 Task: Set up alerts for new listings in Raleigh, North Carolina, that have a finished basement or bonus room, and track the availability of properties with additional living space.
Action: Mouse moved to (272, 215)
Screenshot: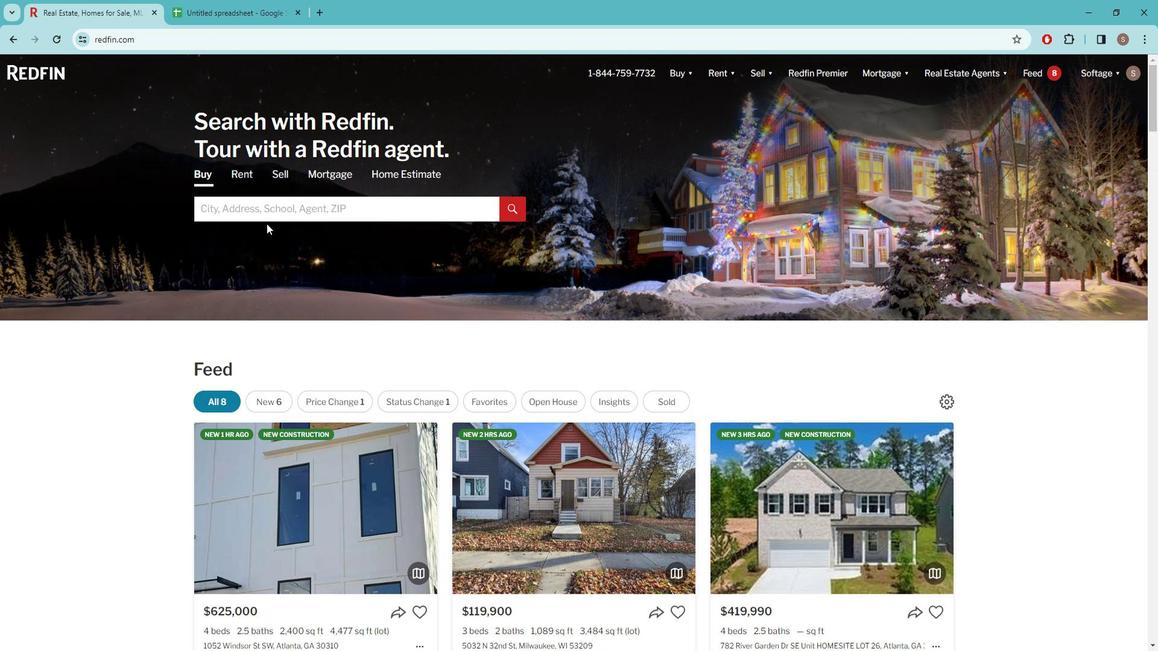 
Action: Mouse pressed left at (272, 215)
Screenshot: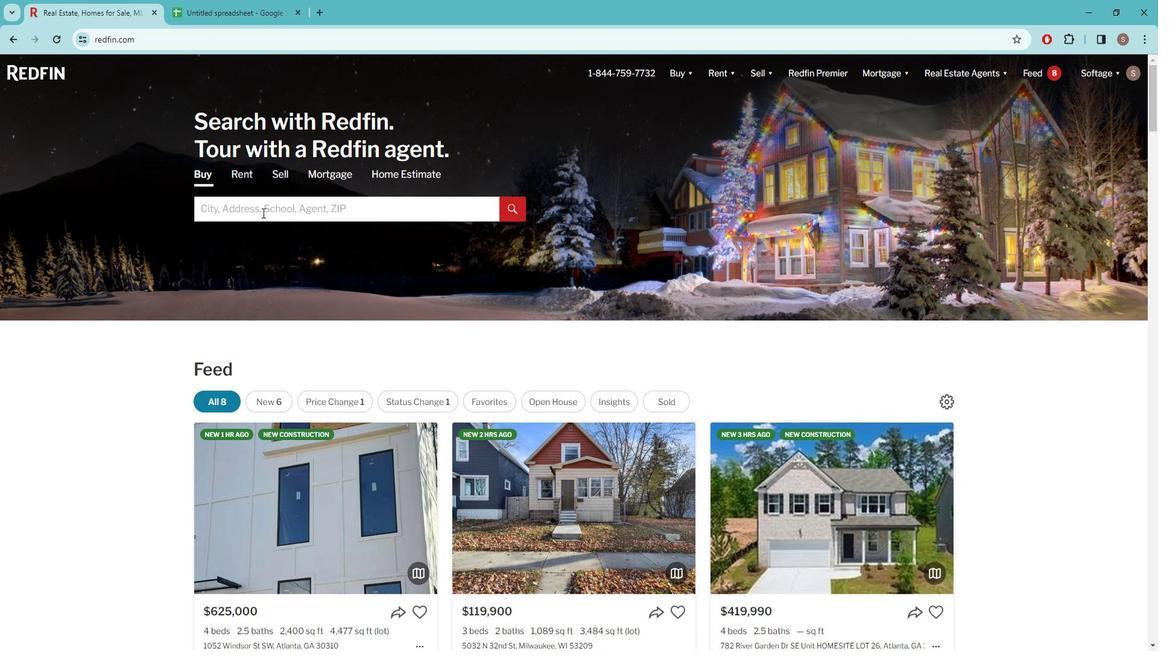 
Action: Key pressed r<Key.caps_lock>ALEIGH,<Key.space>
Screenshot: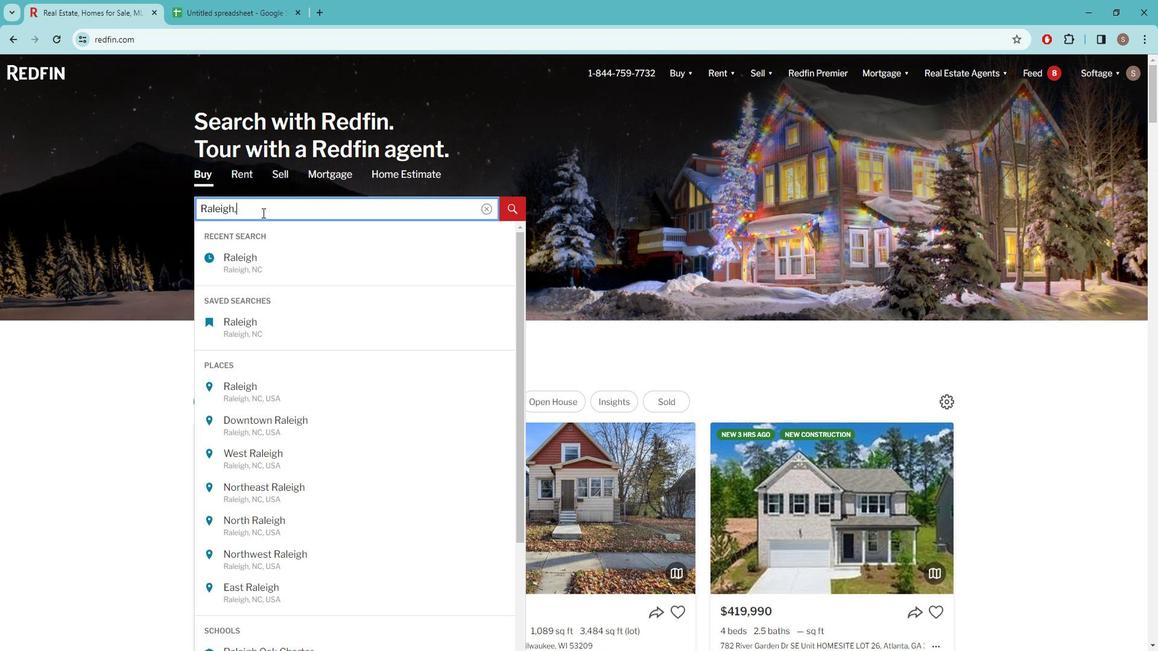 
Action: Mouse moved to (263, 261)
Screenshot: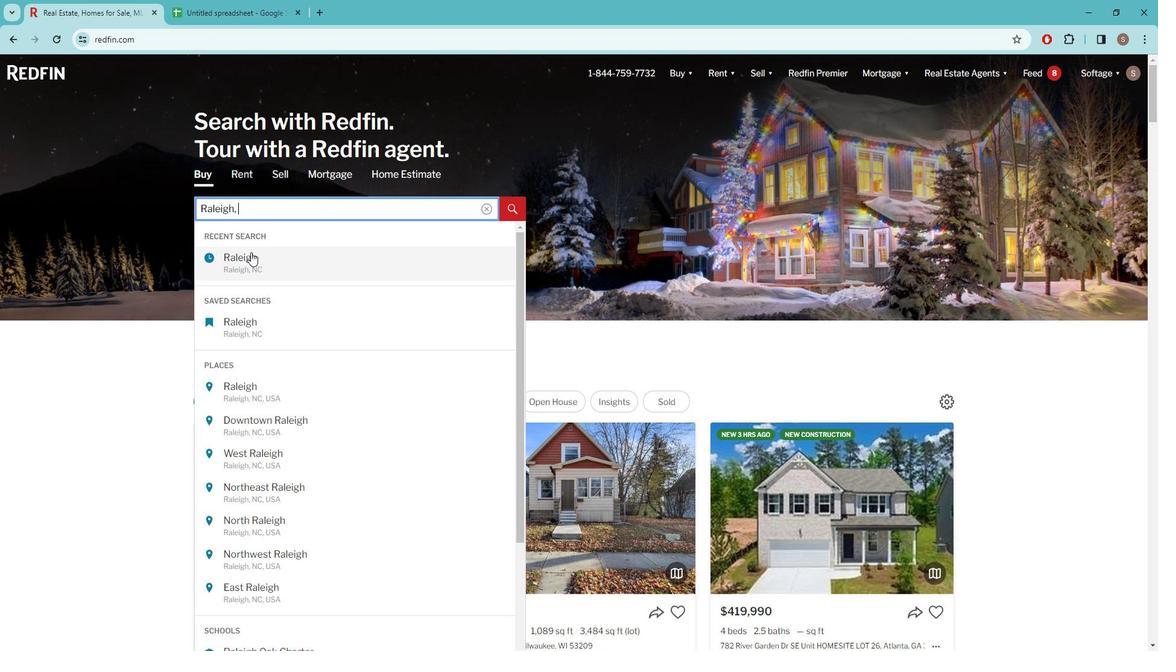 
Action: Mouse pressed left at (263, 261)
Screenshot: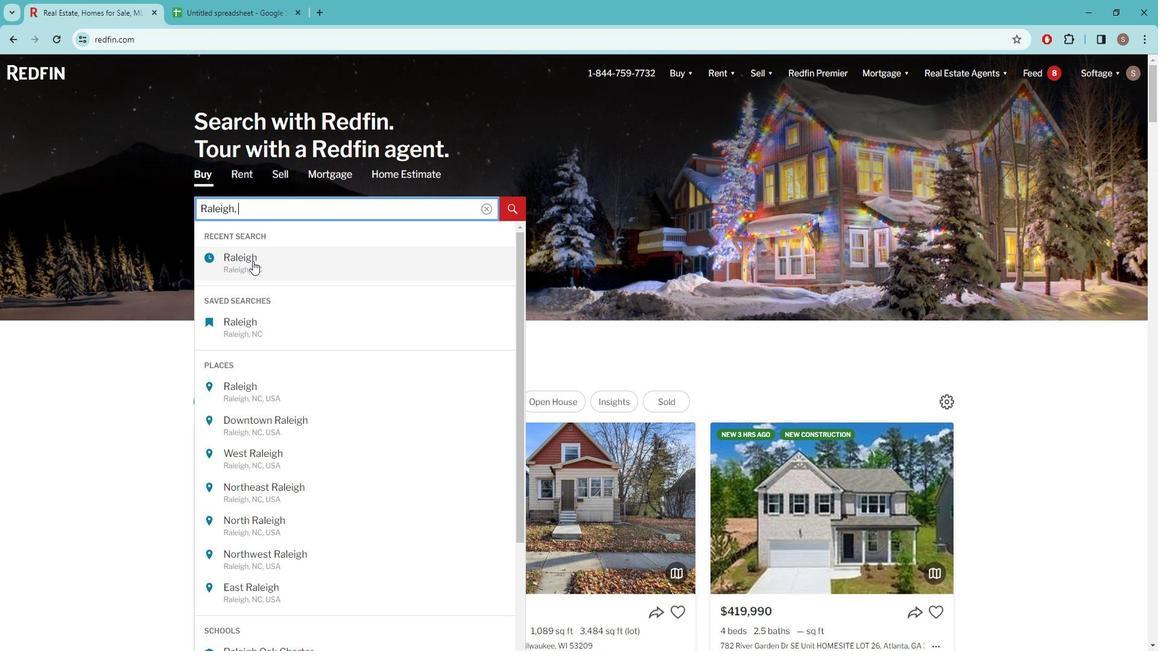 
Action: Mouse moved to (1019, 155)
Screenshot: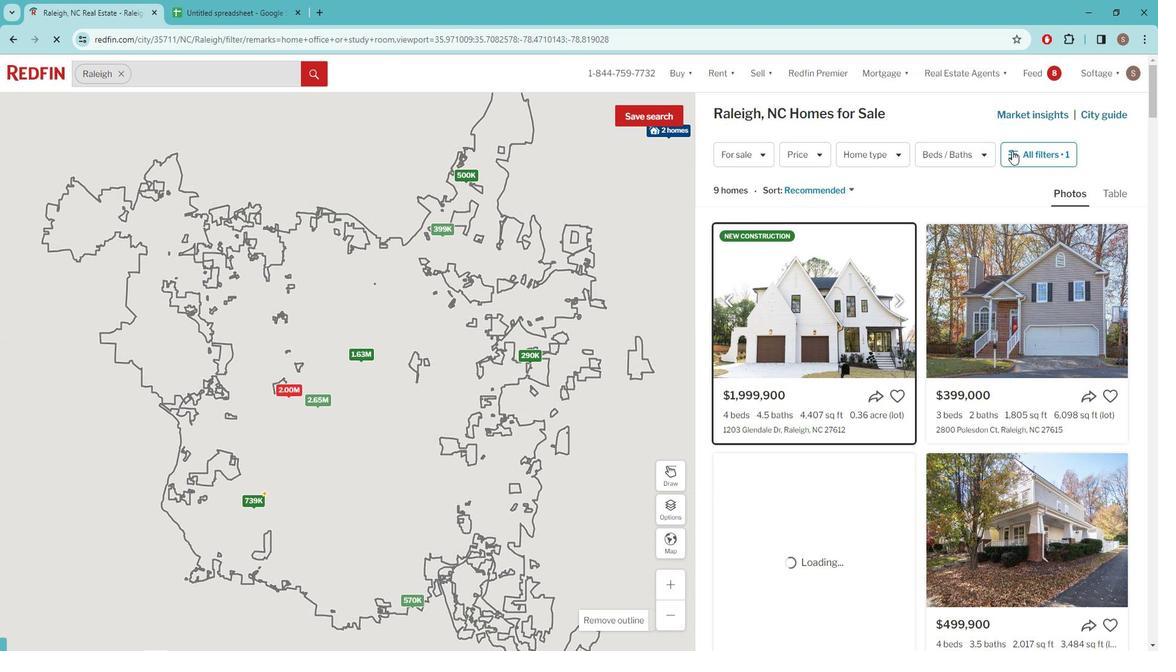 
Action: Mouse pressed left at (1019, 155)
Screenshot: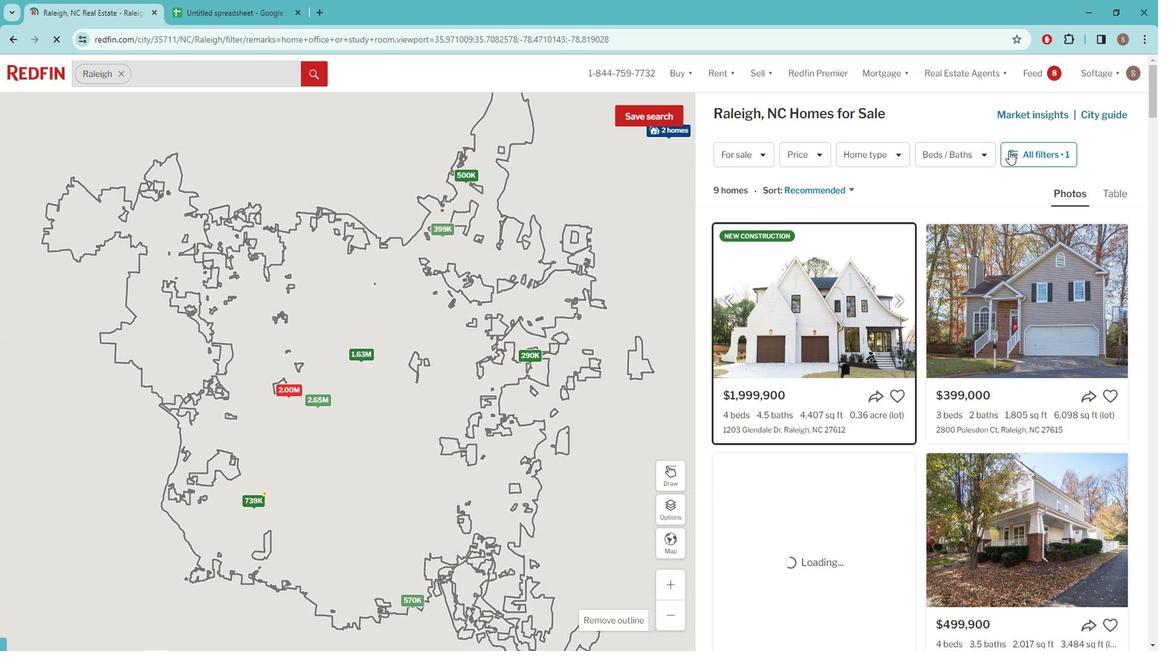 
Action: Mouse moved to (1027, 155)
Screenshot: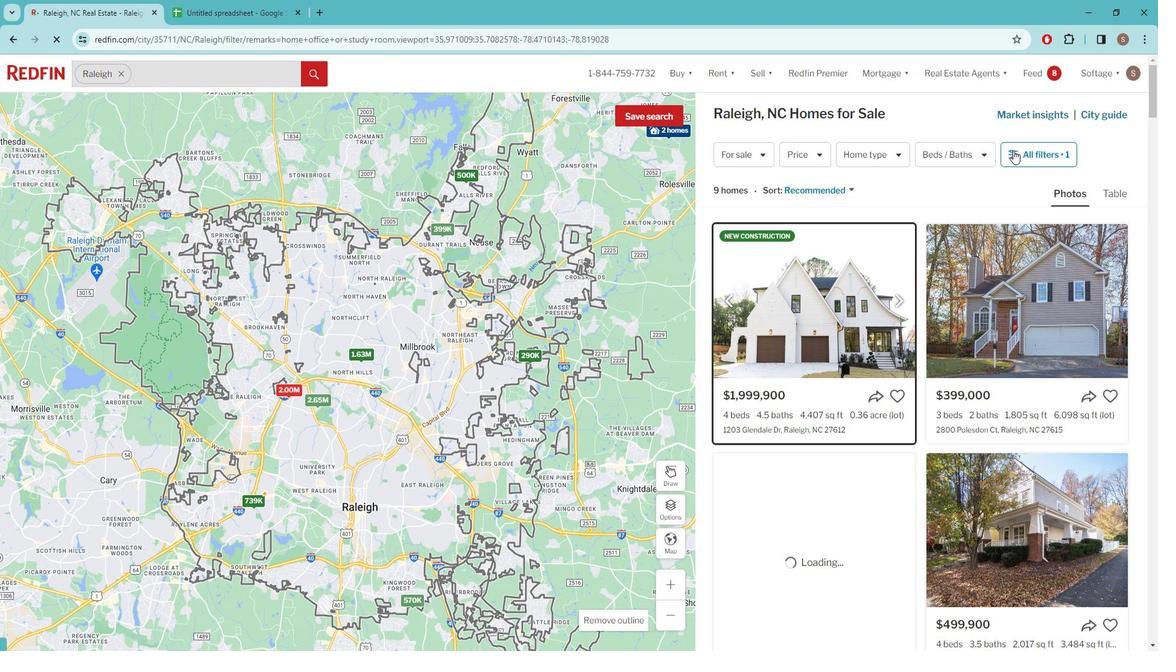 
Action: Mouse pressed left at (1027, 155)
Screenshot: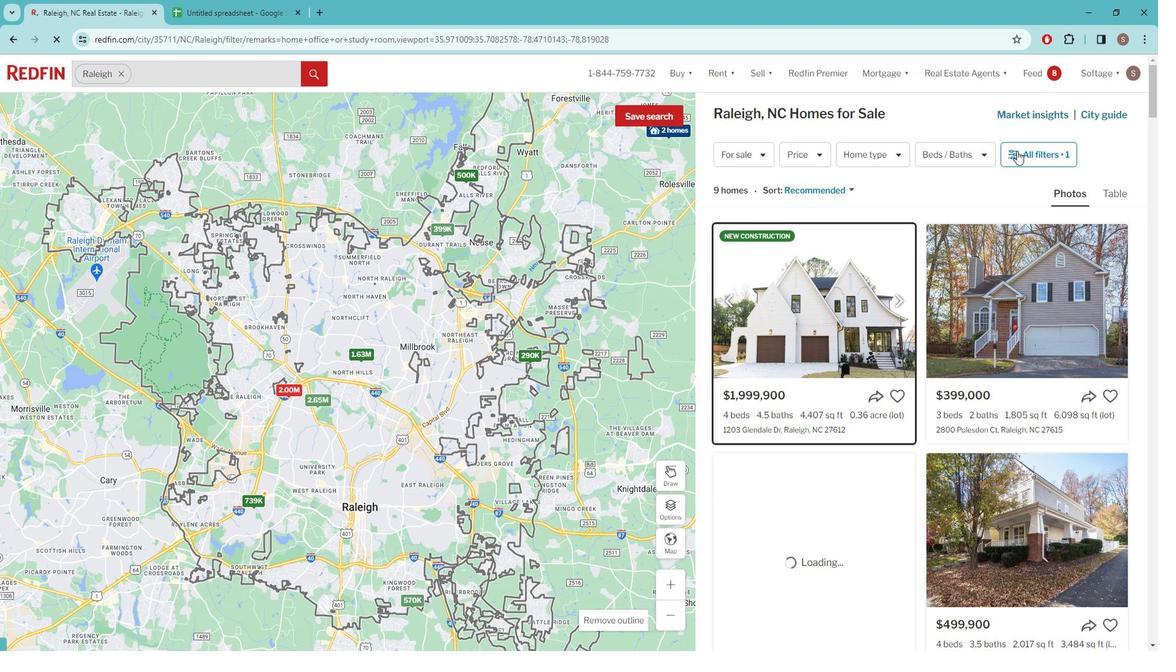 
Action: Mouse pressed left at (1027, 155)
Screenshot: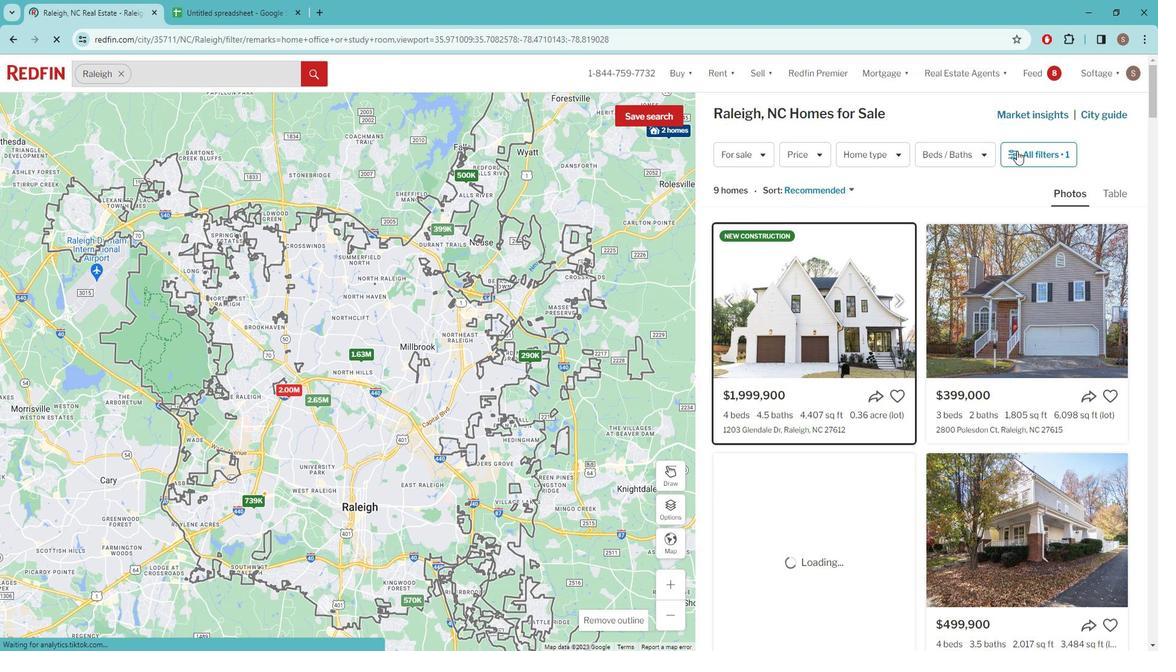 
Action: Mouse pressed left at (1027, 155)
Screenshot: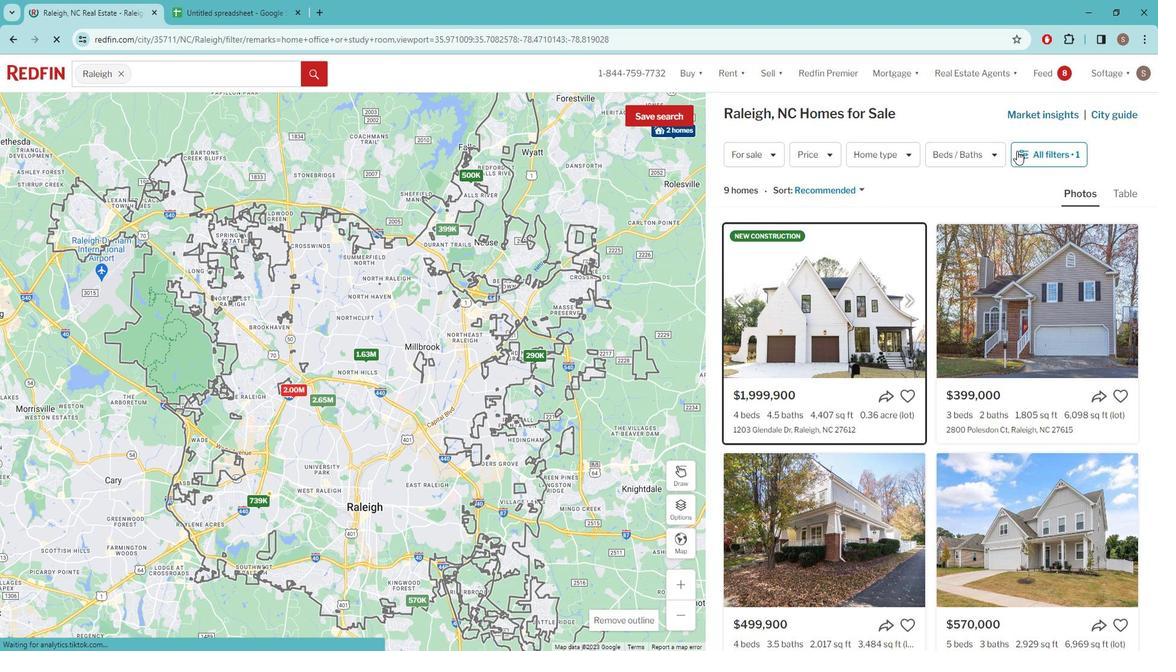 
Action: Mouse moved to (1035, 159)
Screenshot: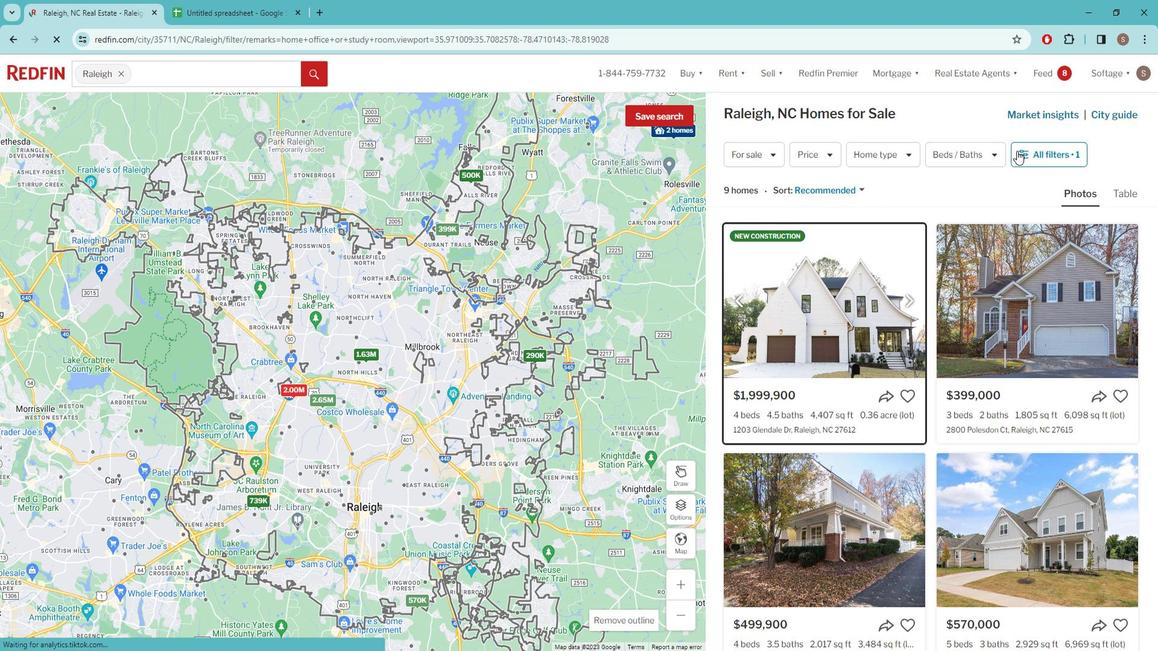 
Action: Mouse pressed left at (1035, 159)
Screenshot: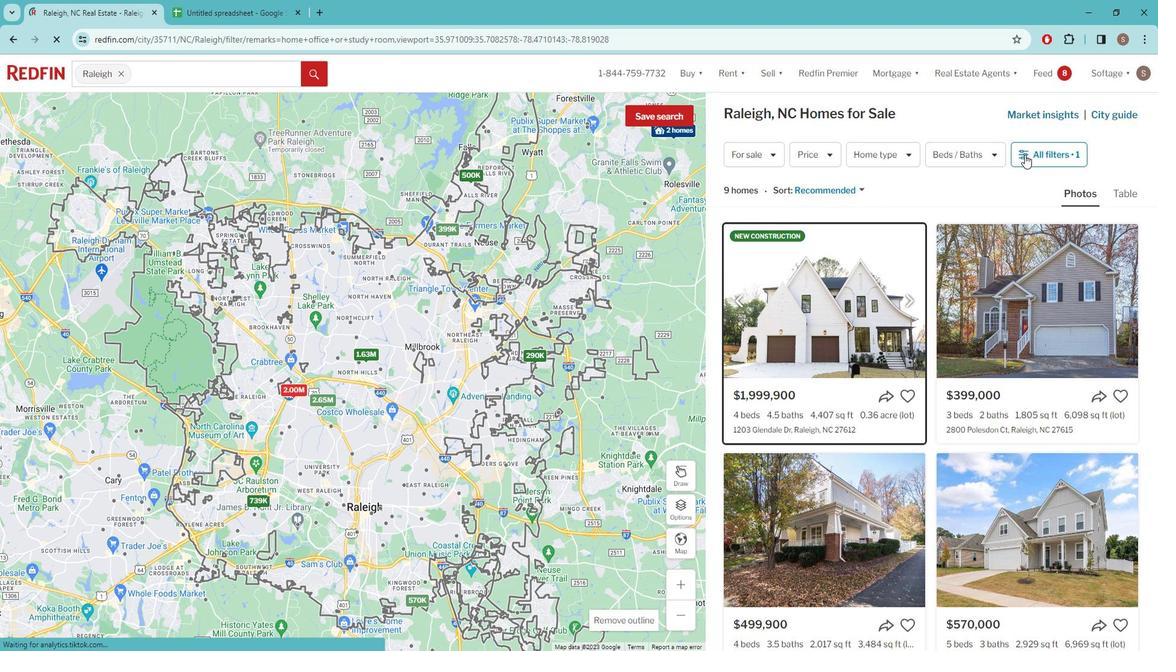 
Action: Mouse moved to (800, 617)
Screenshot: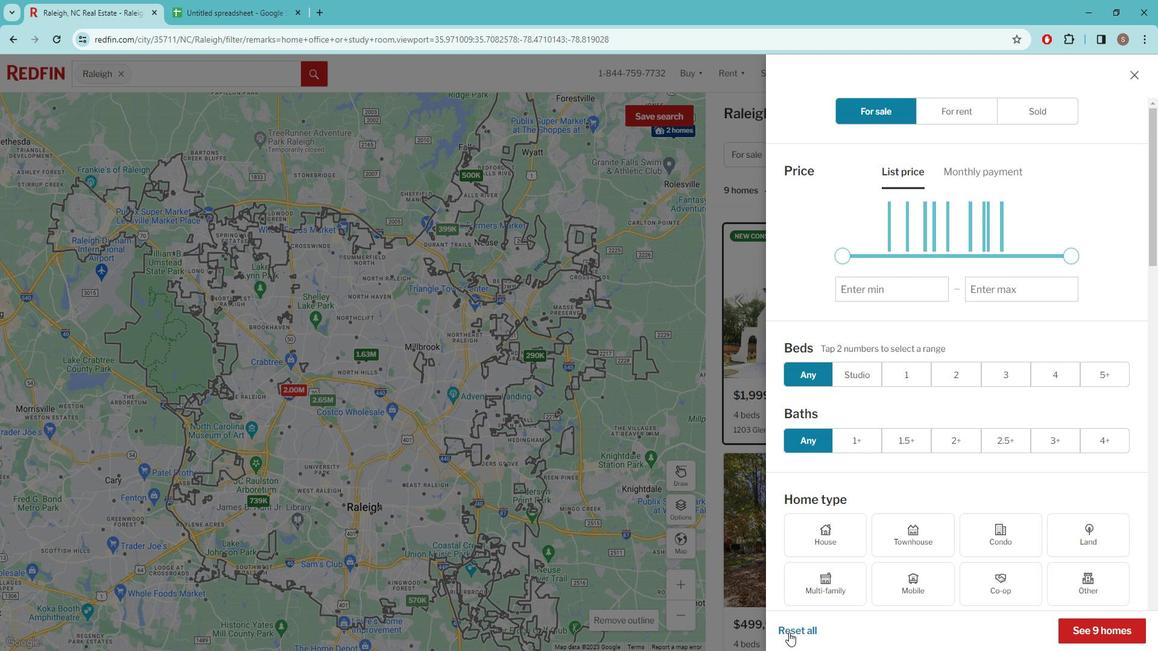 
Action: Mouse pressed left at (800, 617)
Screenshot: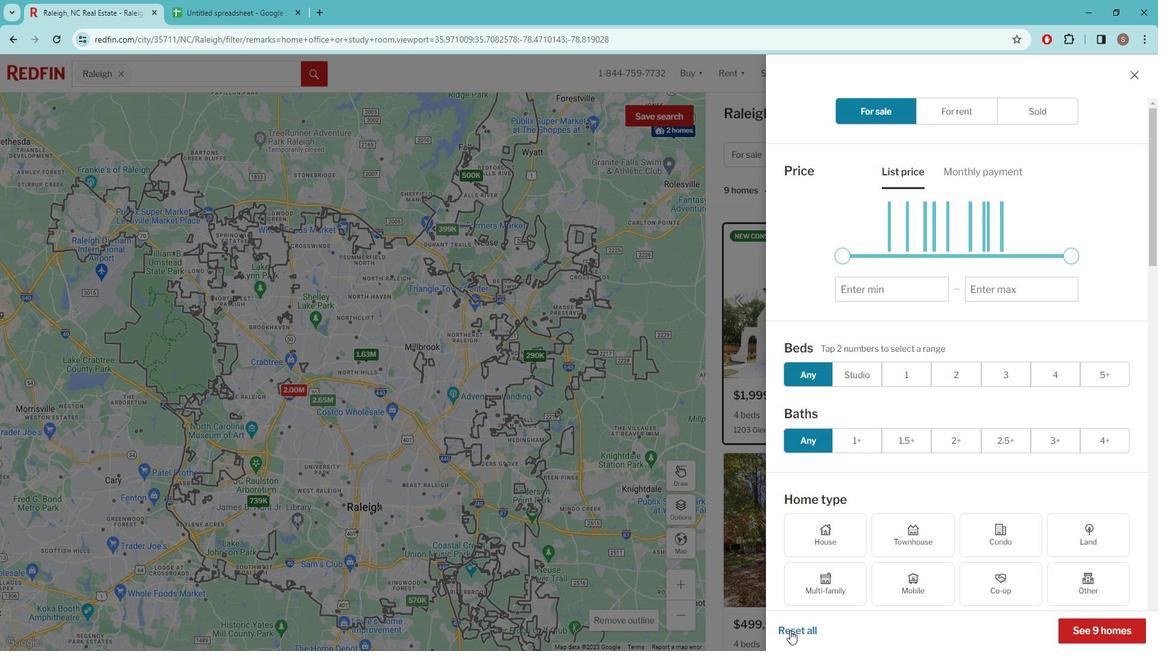
Action: Mouse moved to (873, 408)
Screenshot: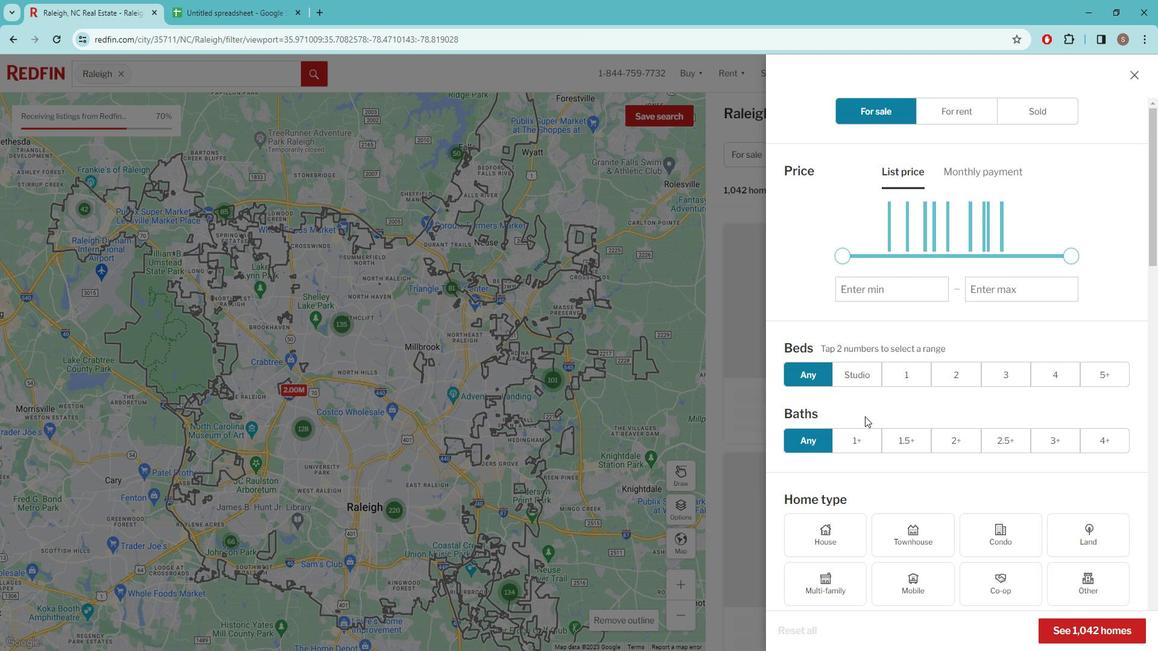 
Action: Mouse scrolled (873, 407) with delta (0, 0)
Screenshot: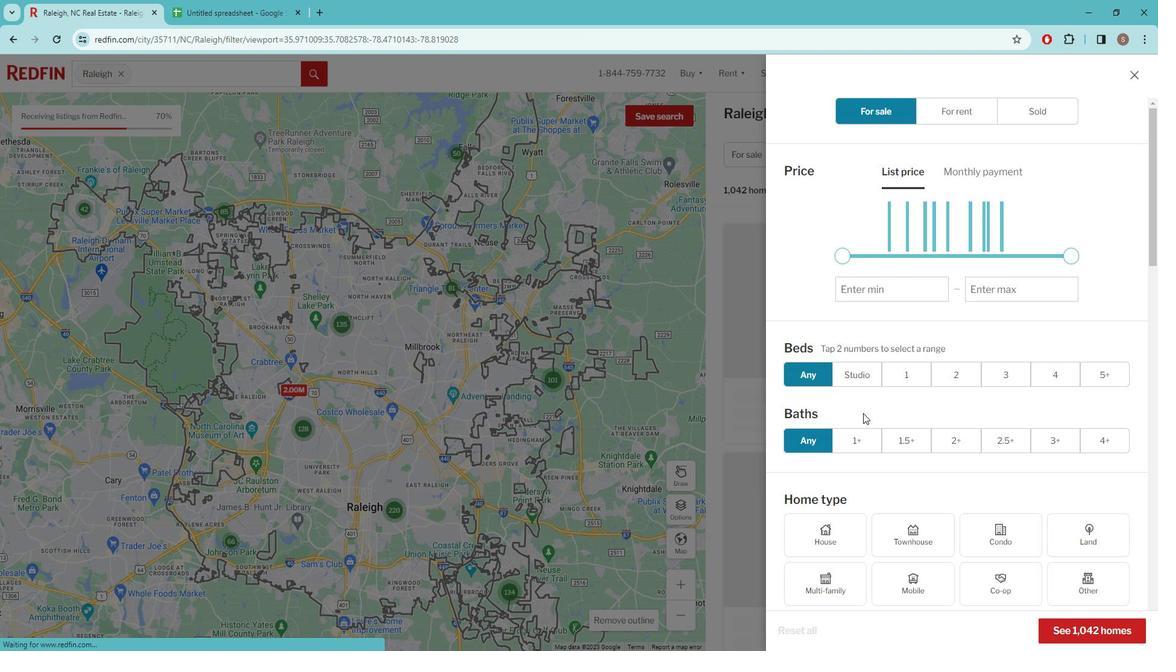 
Action: Mouse moved to (870, 397)
Screenshot: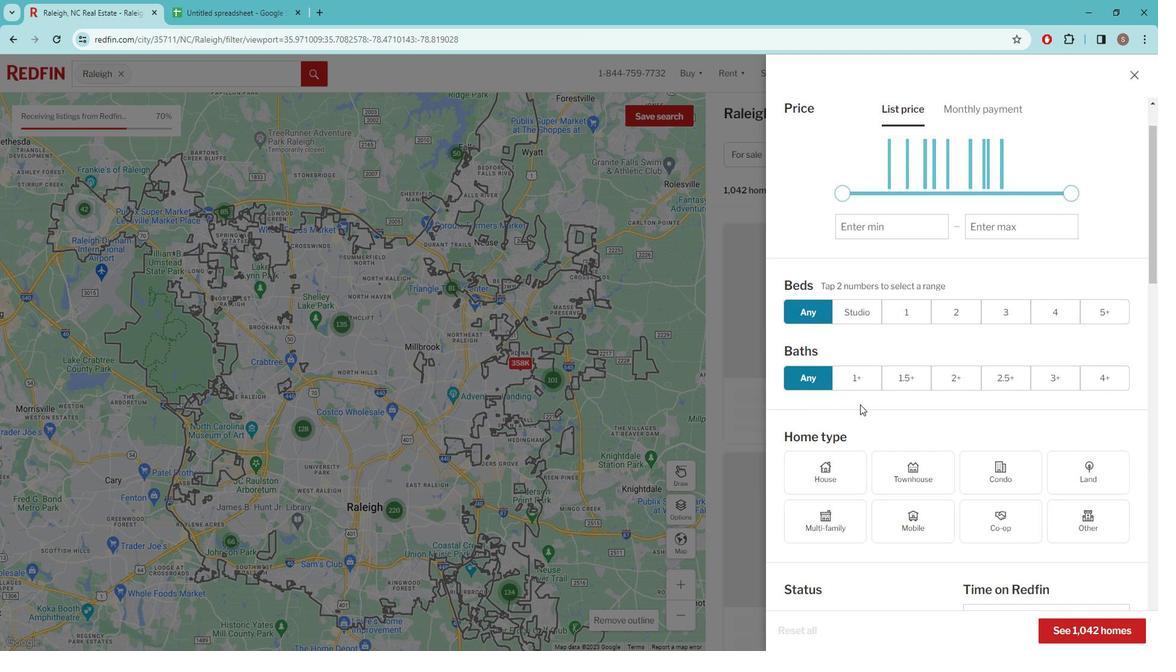 
Action: Mouse scrolled (870, 397) with delta (0, 0)
Screenshot: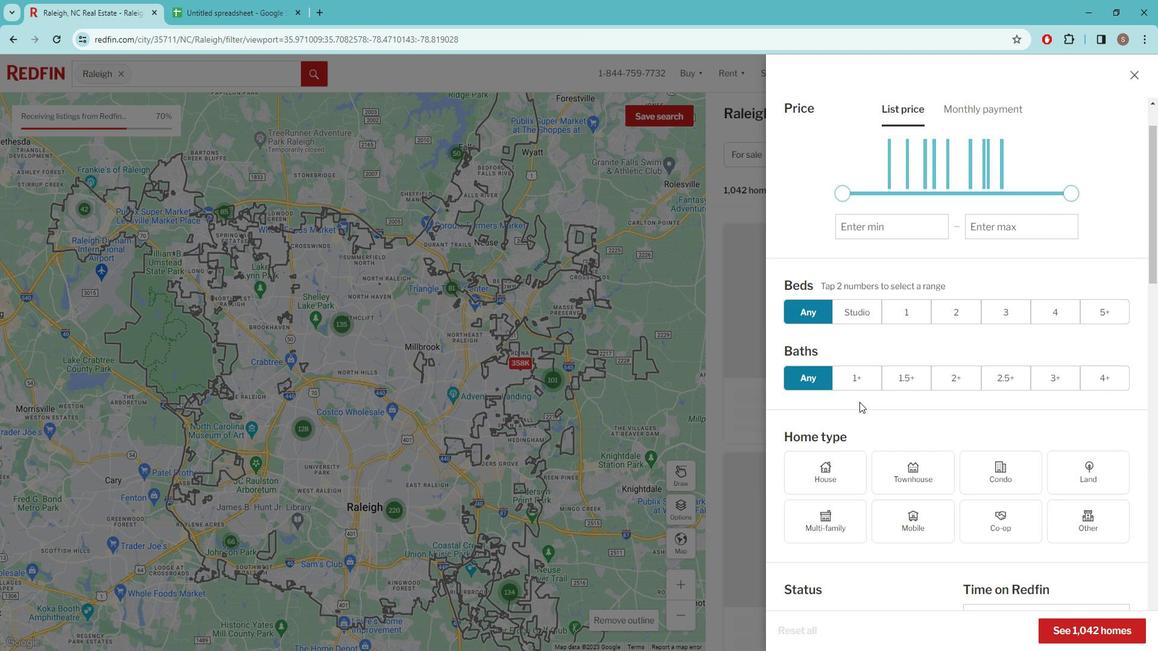 
Action: Mouse moved to (869, 396)
Screenshot: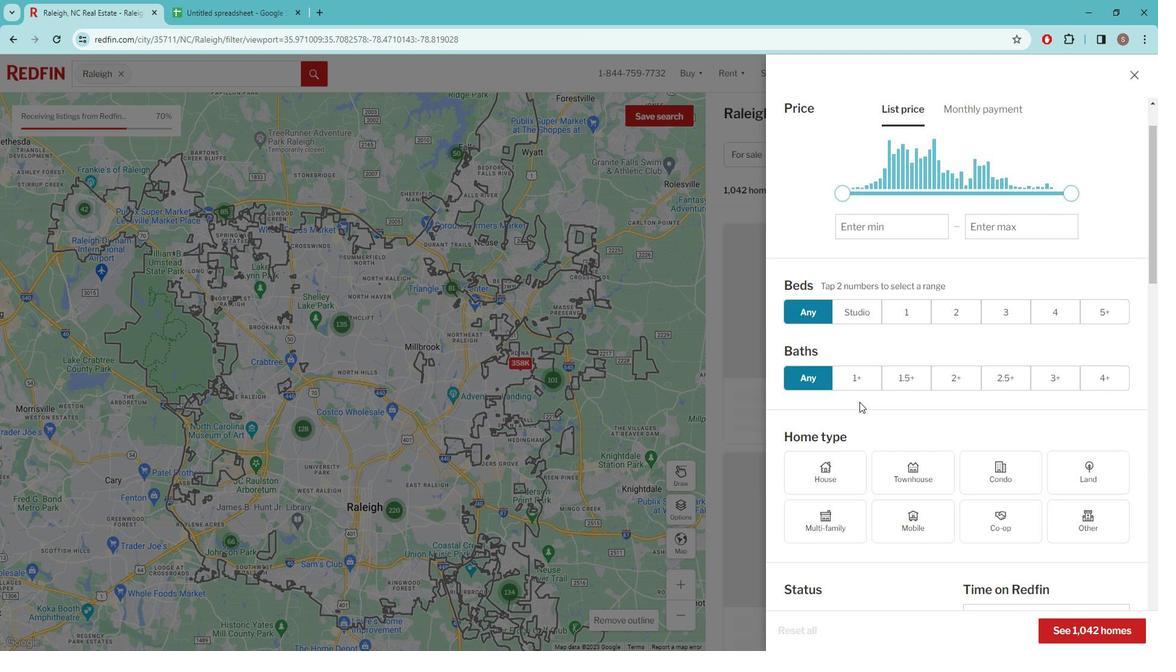 
Action: Mouse scrolled (869, 395) with delta (0, 0)
Screenshot: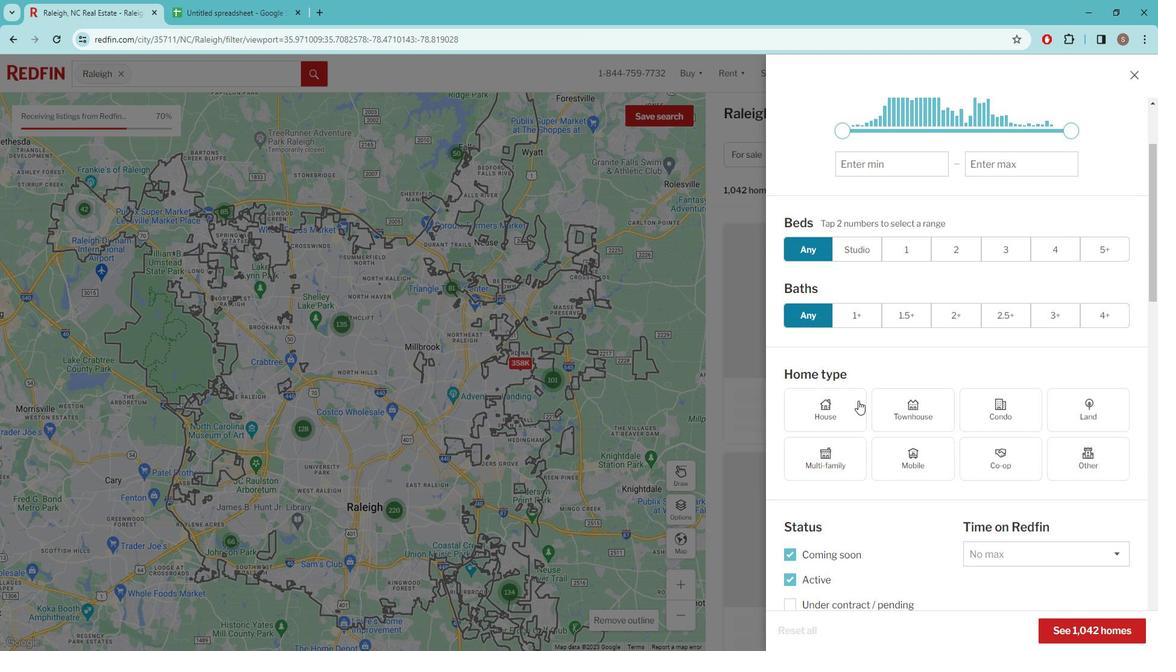 
Action: Mouse scrolled (869, 395) with delta (0, 0)
Screenshot: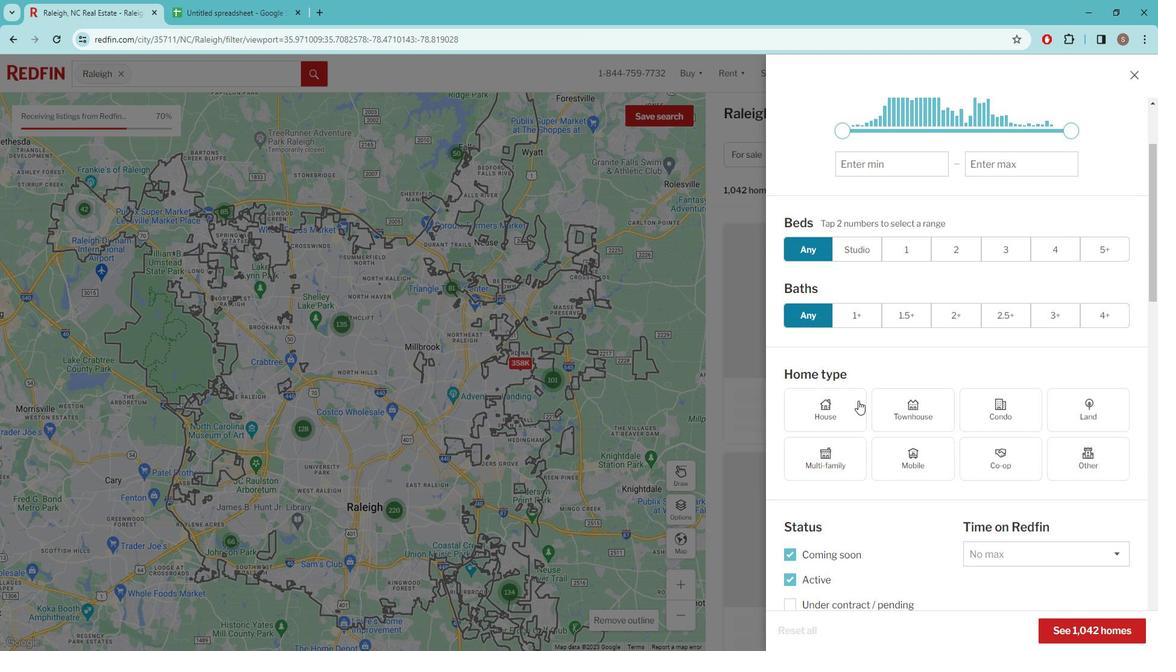 
Action: Mouse moved to (990, 417)
Screenshot: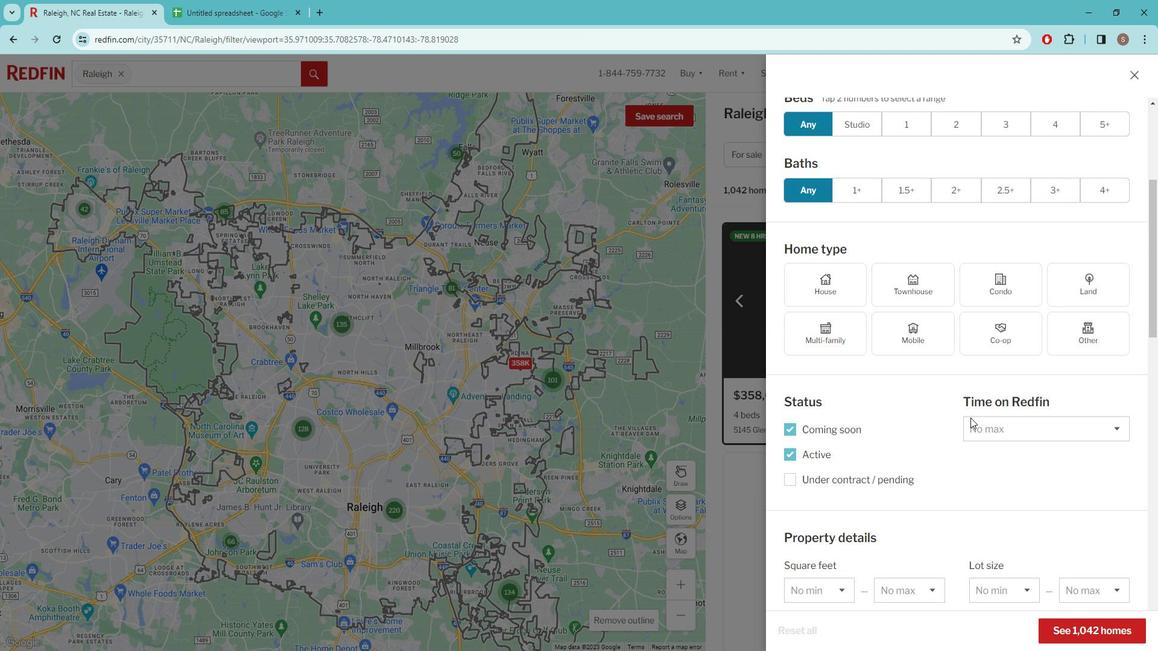 
Action: Mouse pressed left at (990, 417)
Screenshot: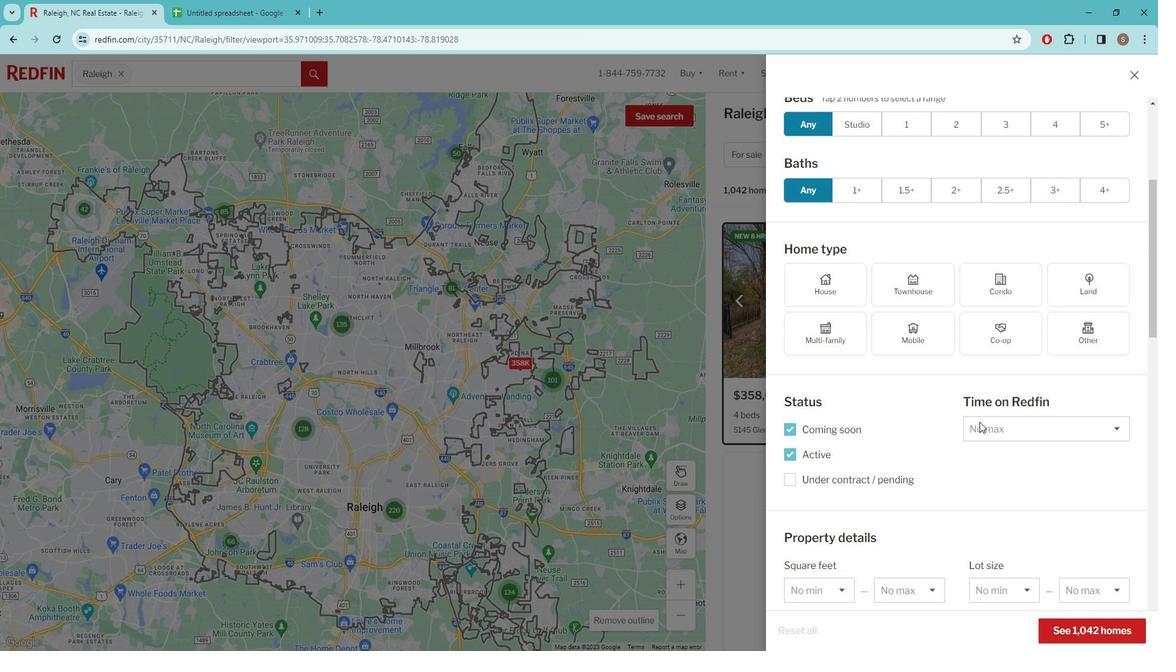 
Action: Mouse moved to (995, 453)
Screenshot: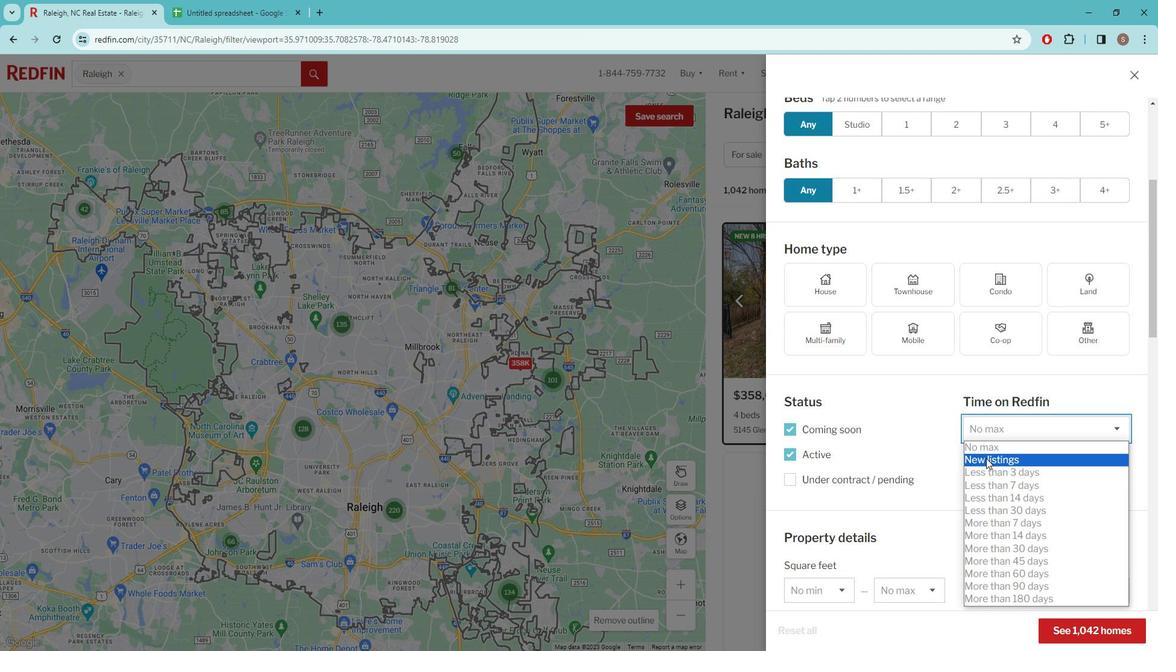 
Action: Mouse pressed left at (995, 453)
Screenshot: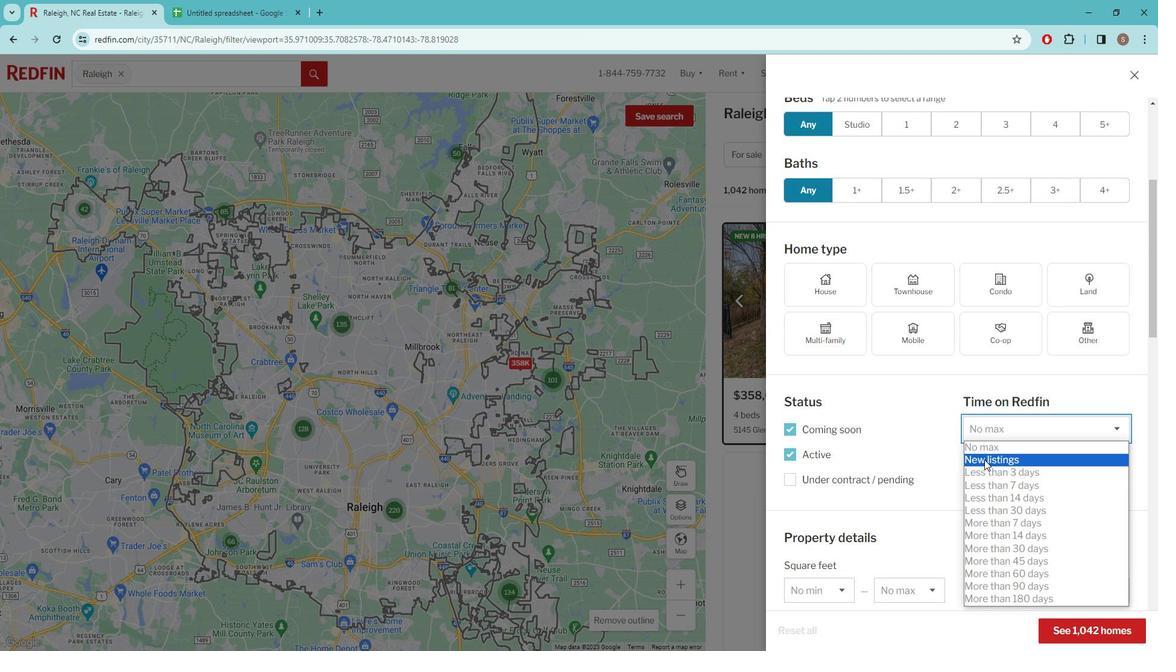 
Action: Mouse moved to (933, 395)
Screenshot: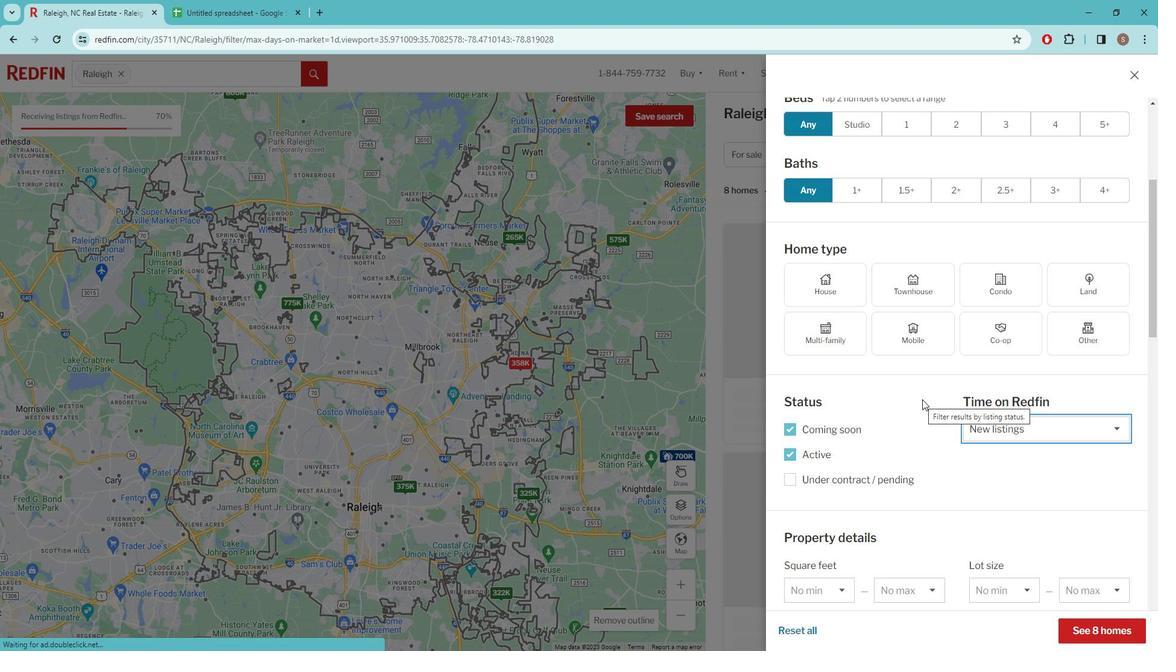 
Action: Mouse scrolled (933, 394) with delta (0, 0)
Screenshot: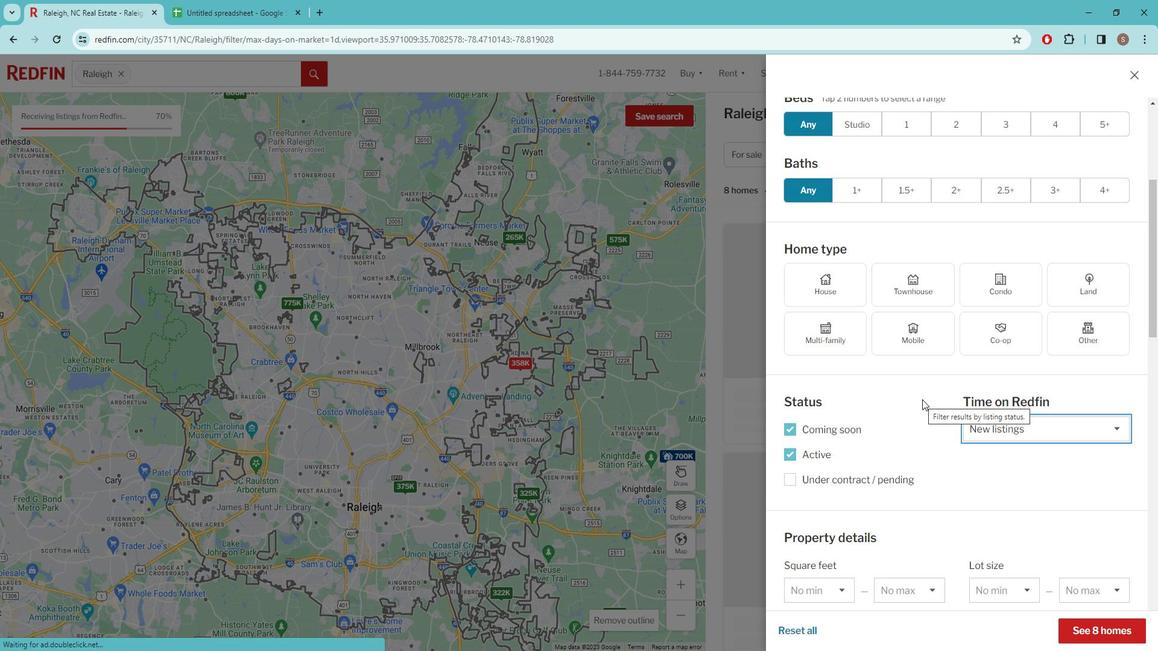 
Action: Mouse scrolled (933, 394) with delta (0, 0)
Screenshot: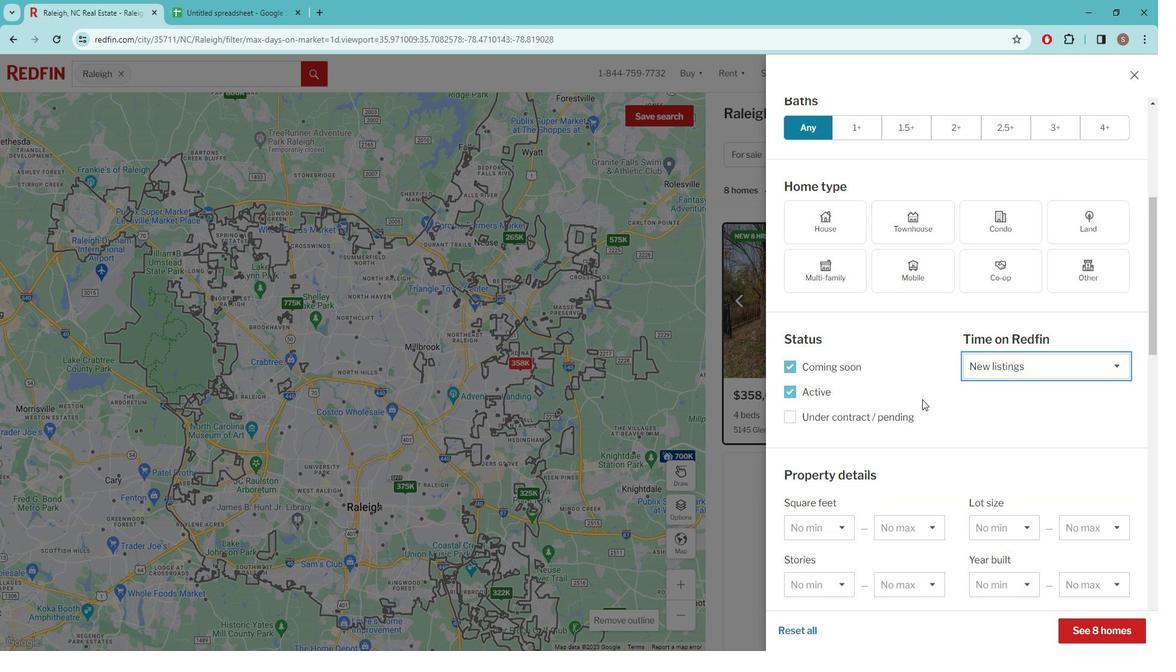
Action: Mouse moved to (930, 369)
Screenshot: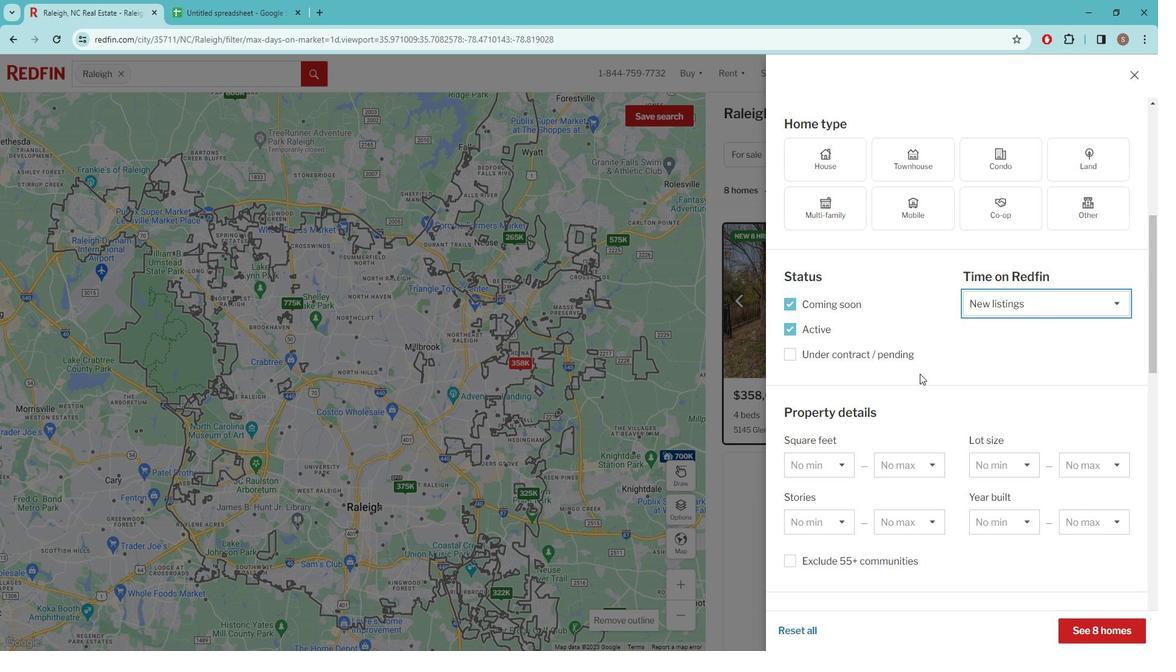 
Action: Mouse scrolled (930, 369) with delta (0, 0)
Screenshot: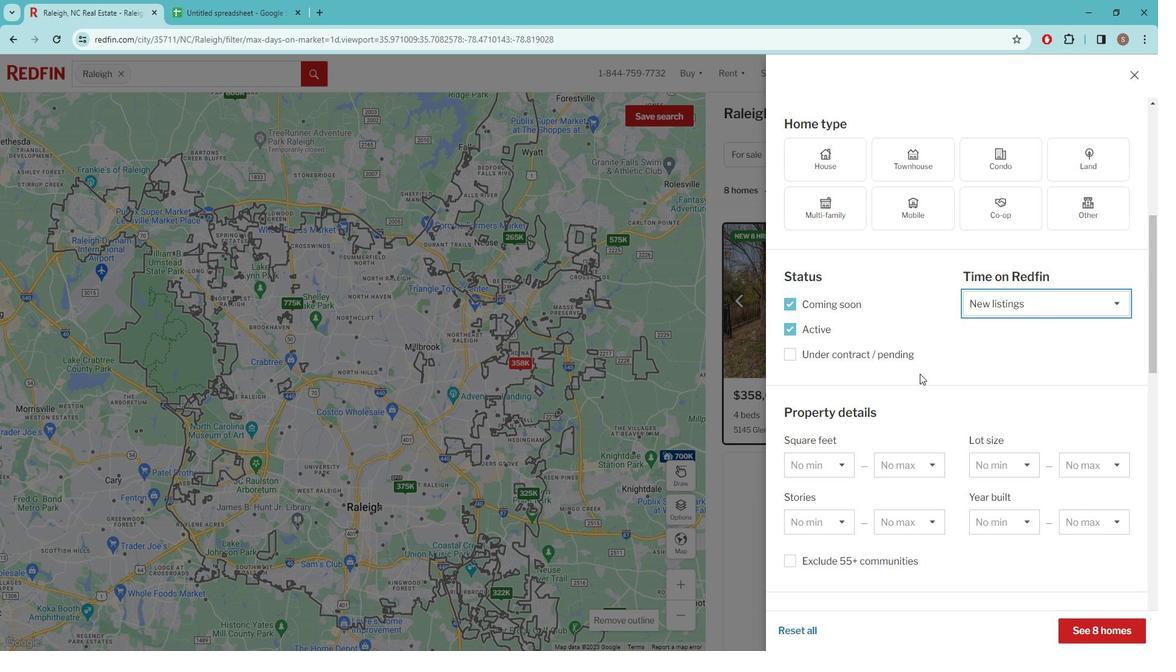 
Action: Mouse moved to (923, 367)
Screenshot: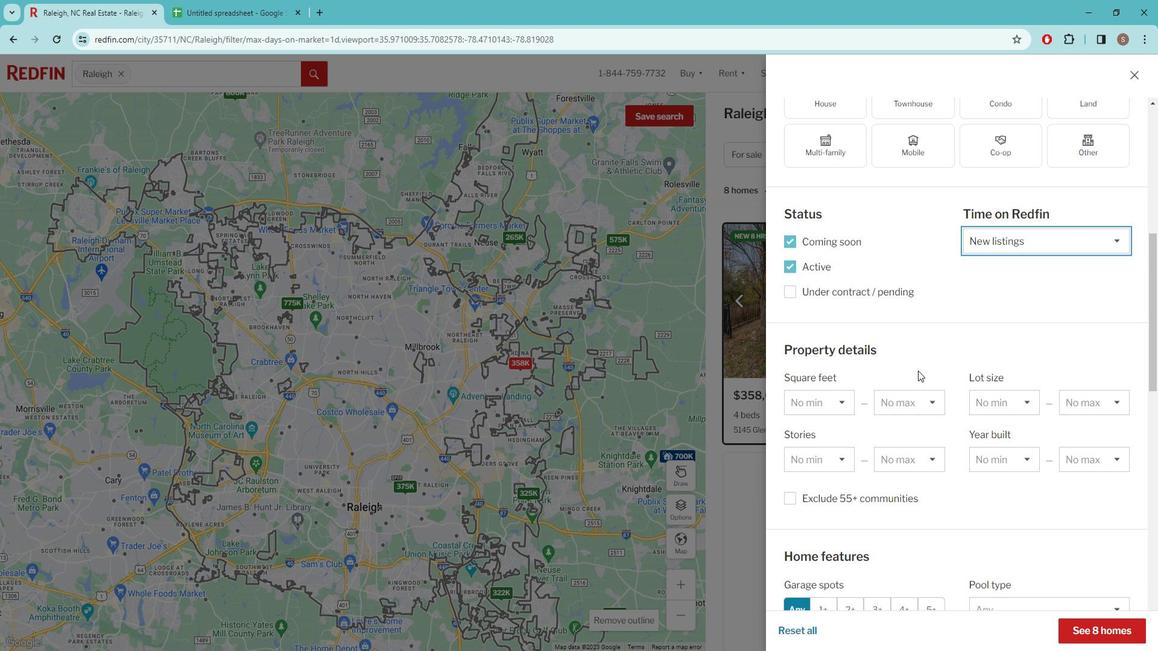 
Action: Mouse scrolled (923, 366) with delta (0, 0)
Screenshot: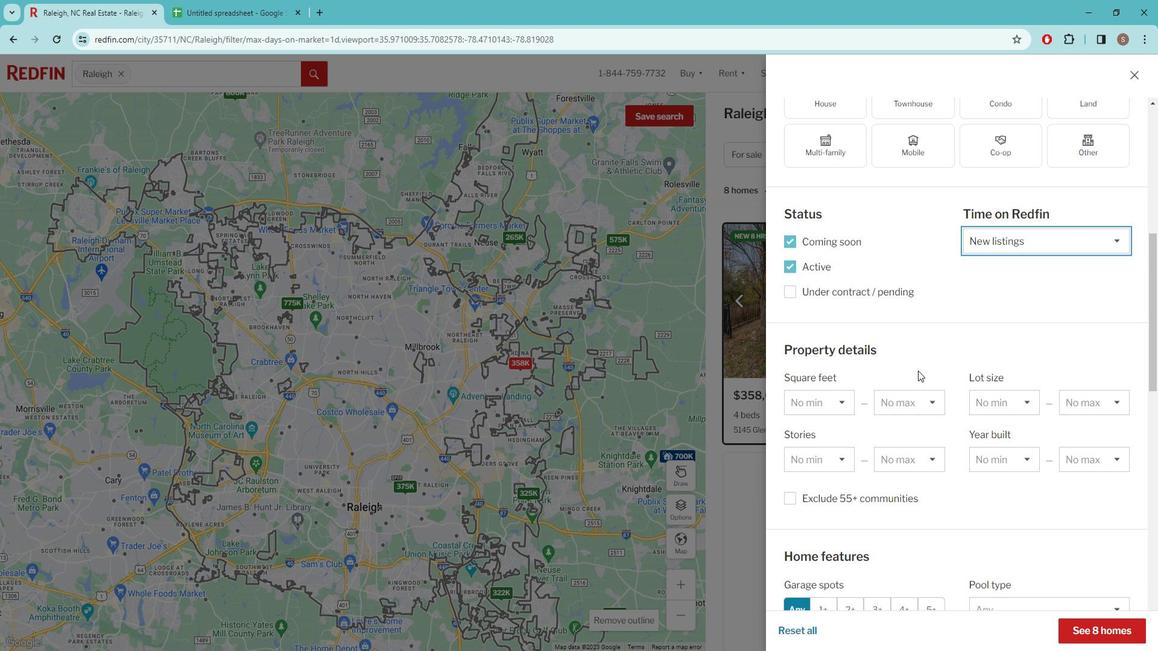 
Action: Mouse moved to (922, 362)
Screenshot: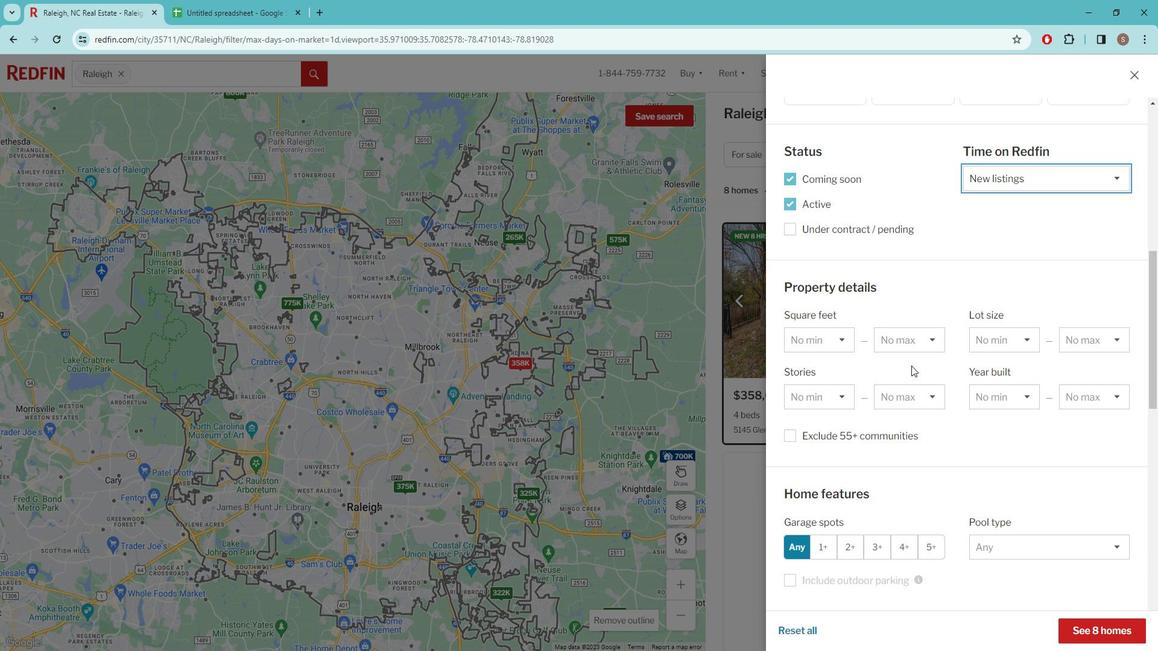 
Action: Mouse scrolled (922, 361) with delta (0, 0)
Screenshot: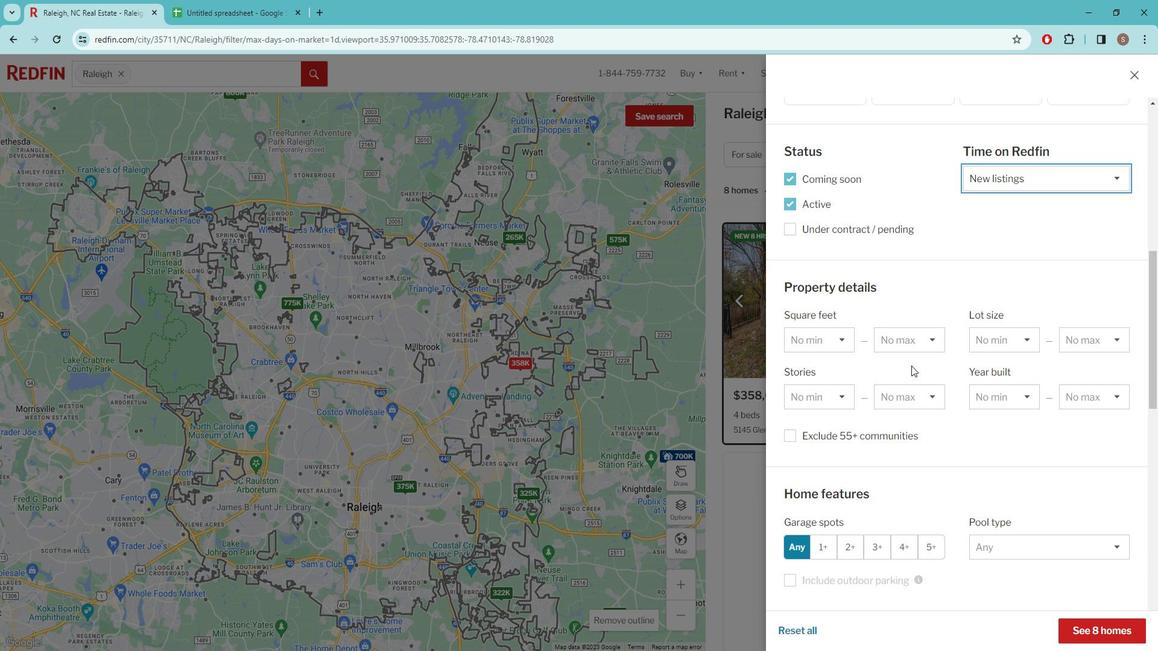 
Action: Mouse moved to (924, 361)
Screenshot: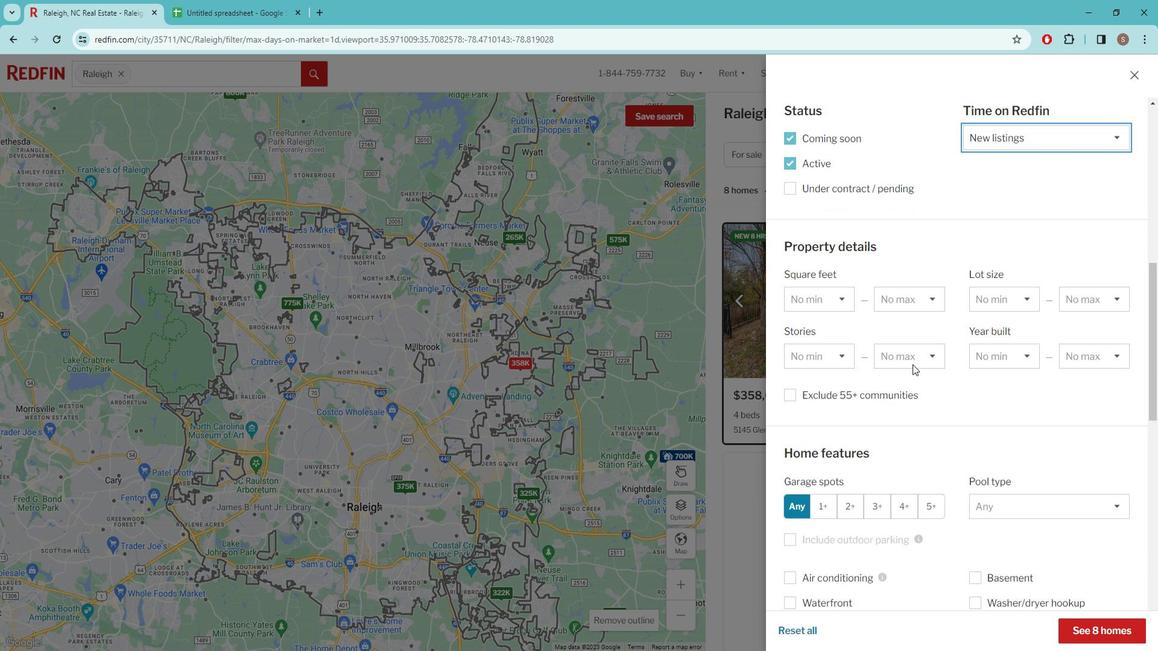 
Action: Mouse scrolled (924, 360) with delta (0, 0)
Screenshot: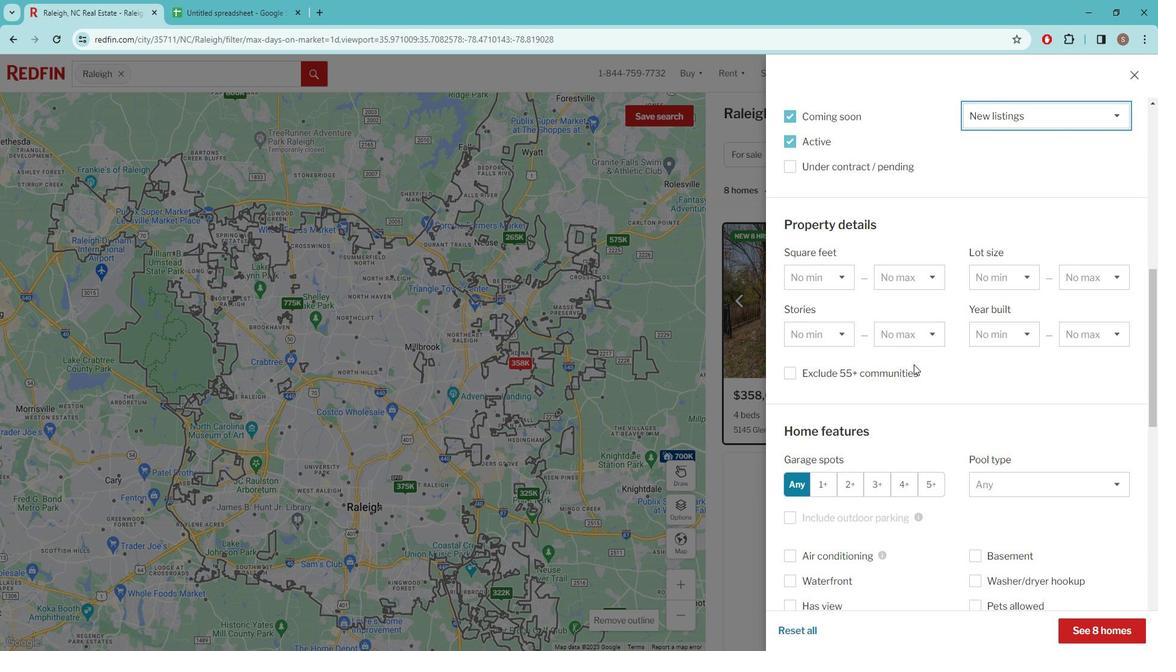 
Action: Mouse moved to (1025, 421)
Screenshot: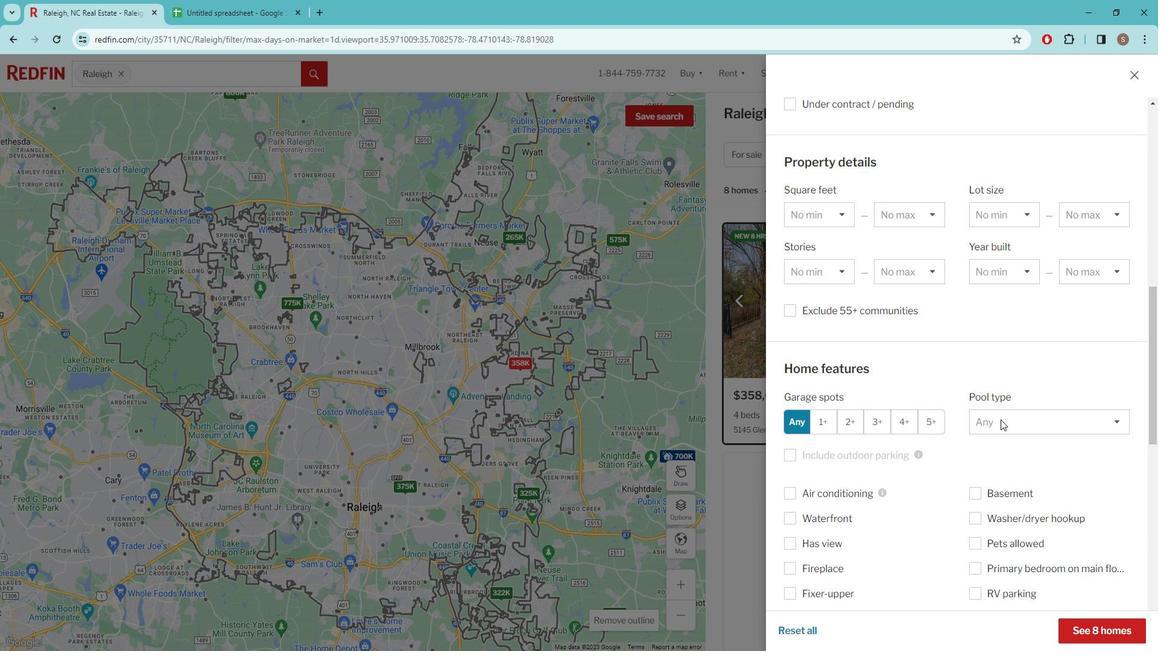 
Action: Mouse scrolled (1025, 420) with delta (0, 0)
Screenshot: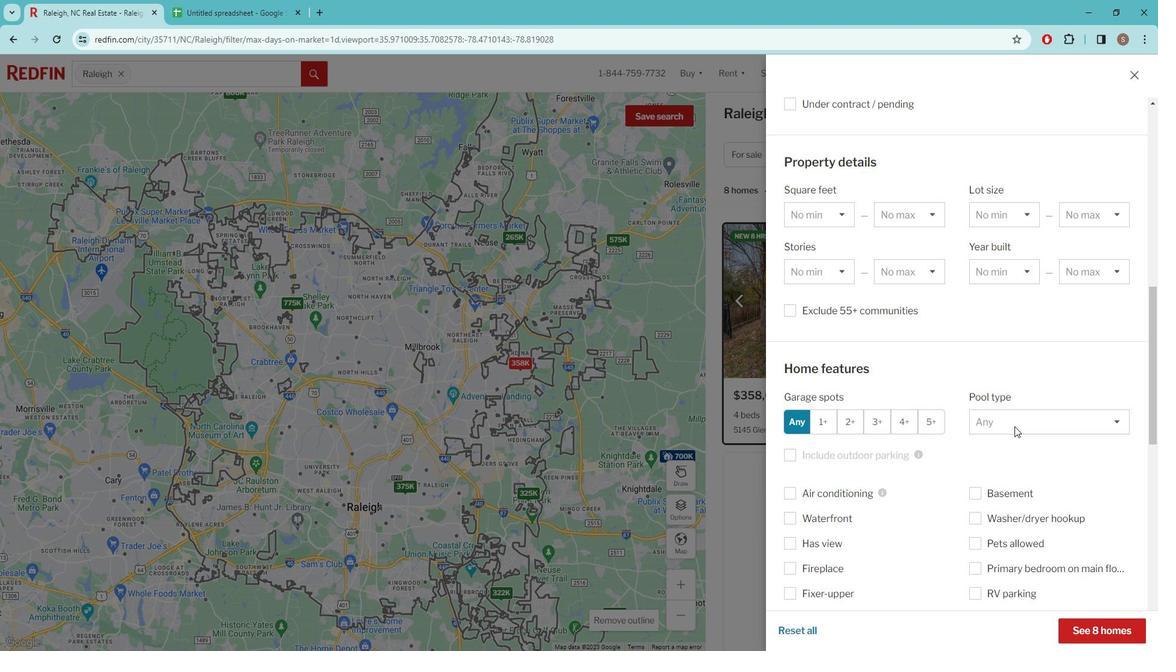 
Action: Mouse scrolled (1025, 420) with delta (0, 0)
Screenshot: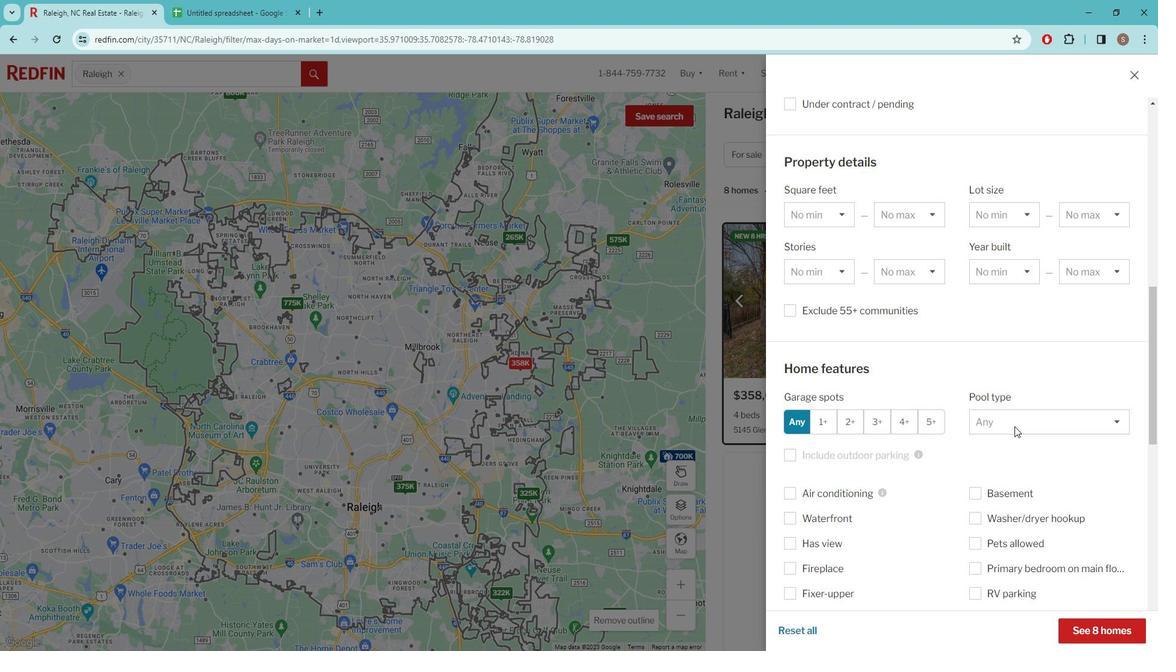
Action: Mouse scrolled (1025, 420) with delta (0, 0)
Screenshot: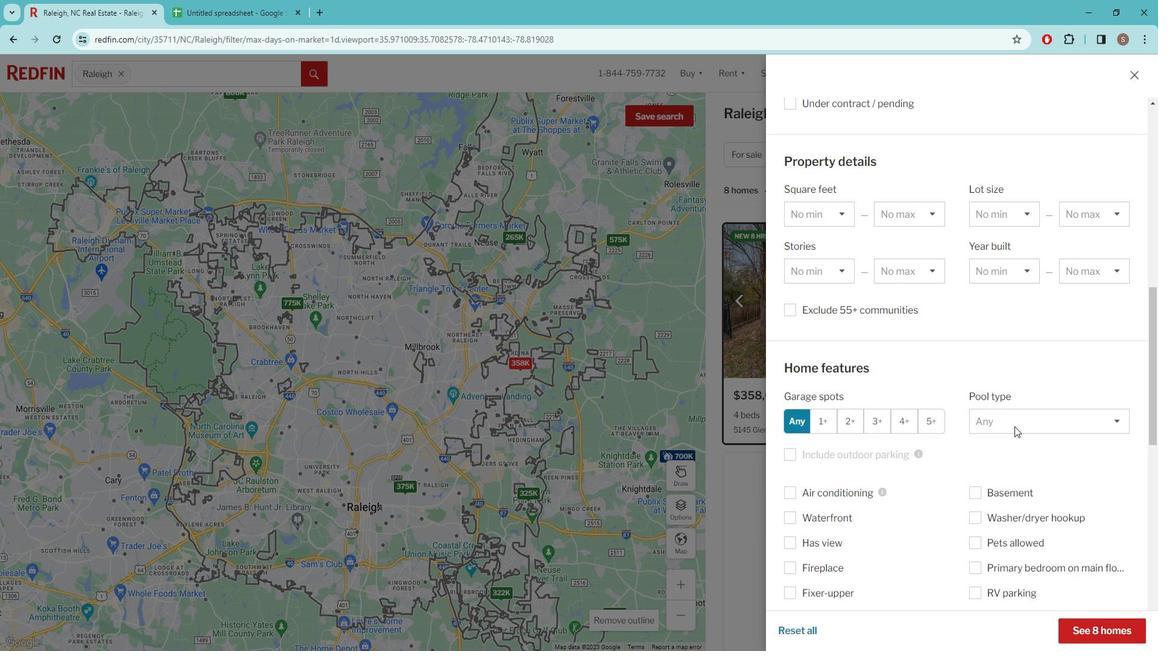 
Action: Mouse moved to (991, 302)
Screenshot: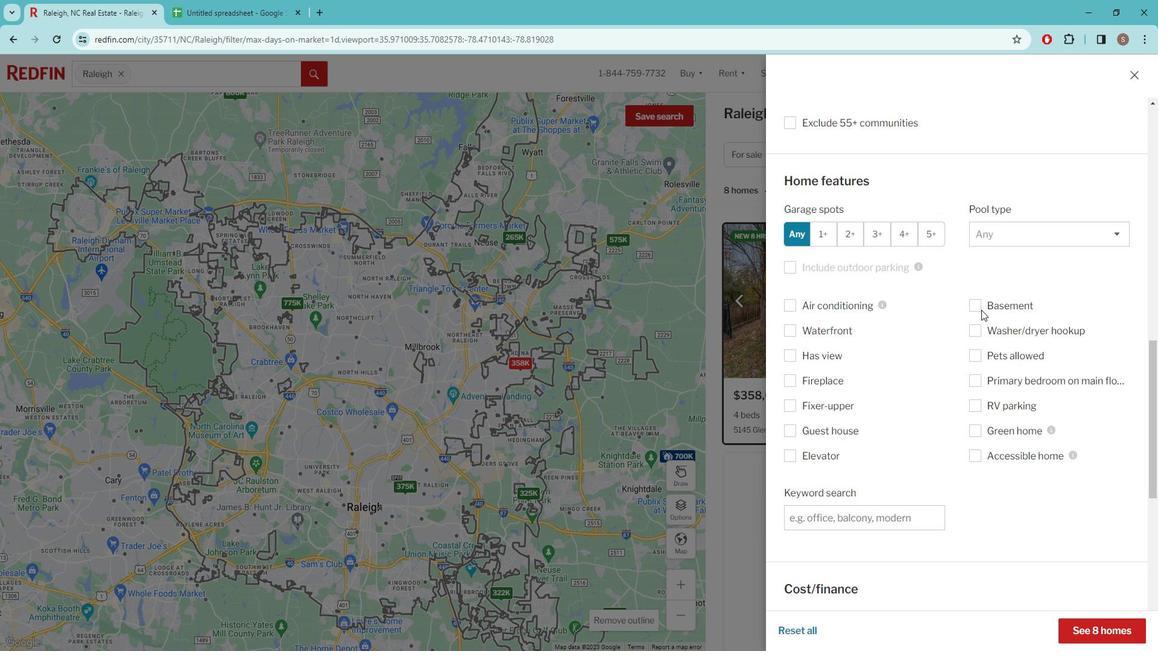 
Action: Mouse pressed left at (991, 302)
Screenshot: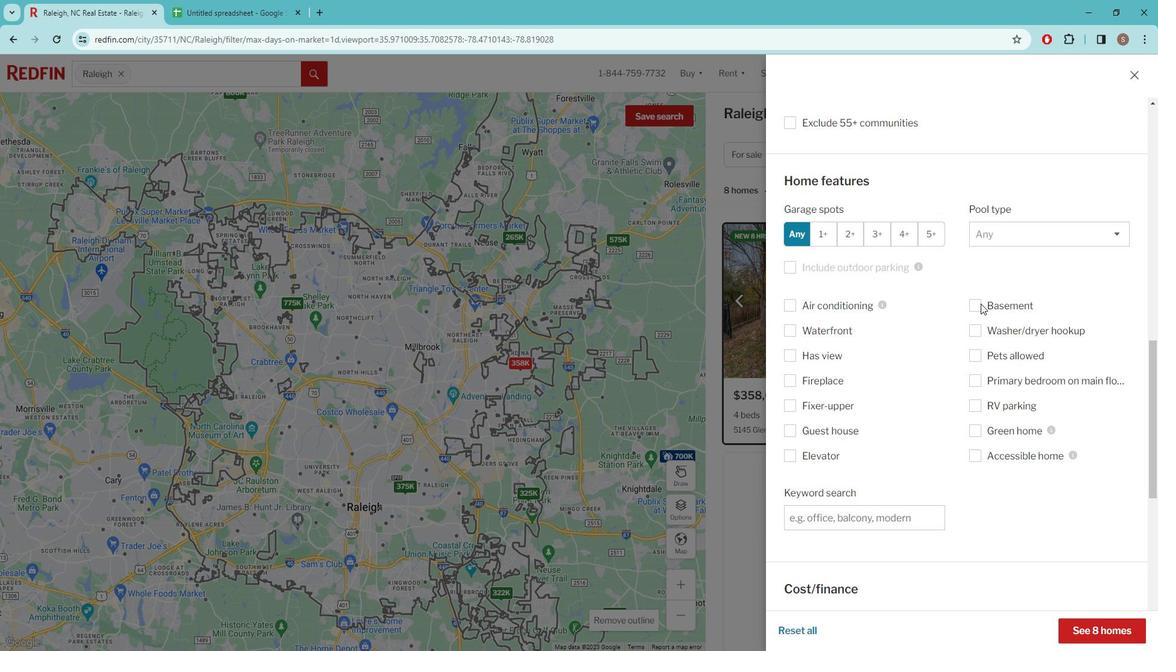 
Action: Mouse moved to (1010, 353)
Screenshot: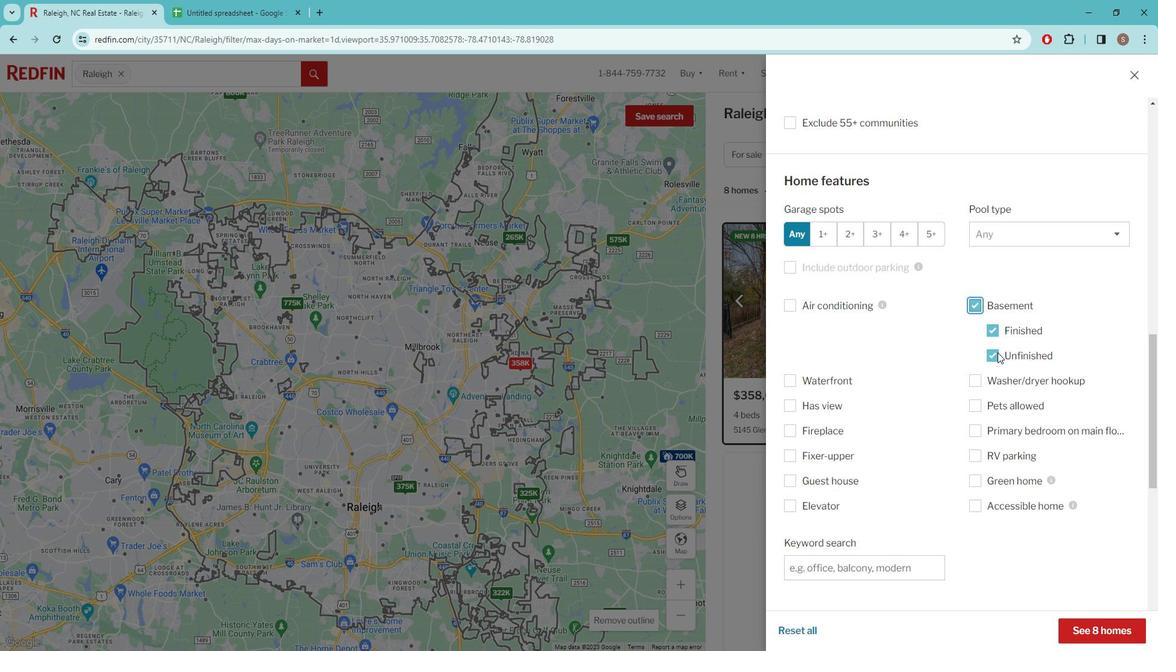 
Action: Mouse pressed left at (1010, 353)
Screenshot: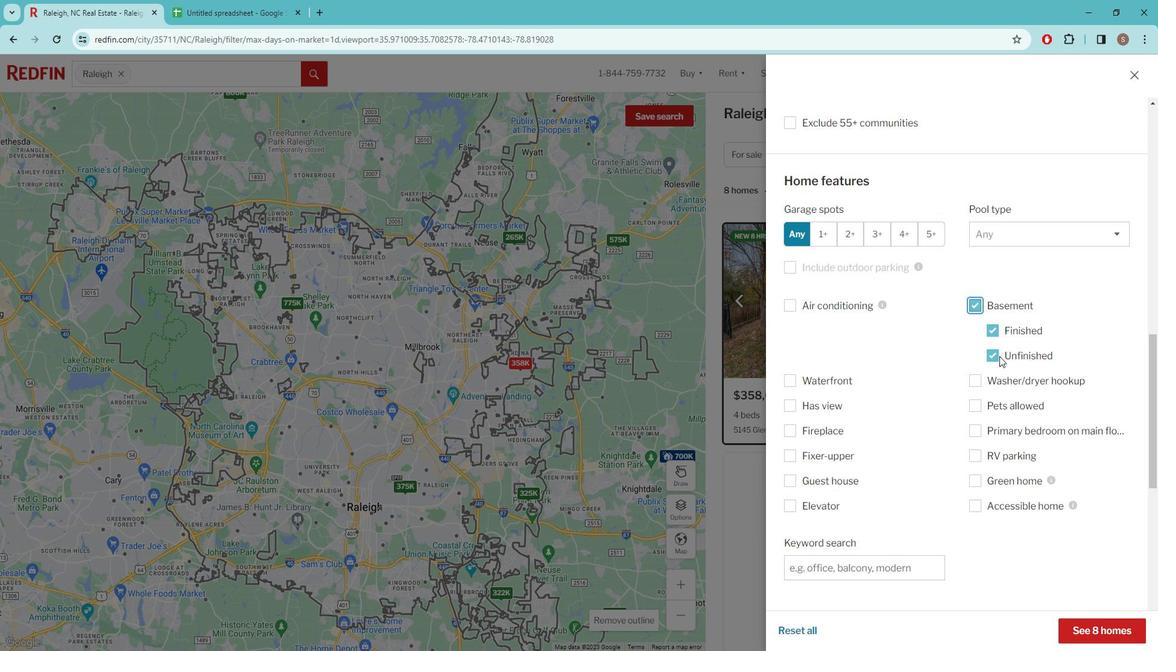 
Action: Mouse moved to (1000, 354)
Screenshot: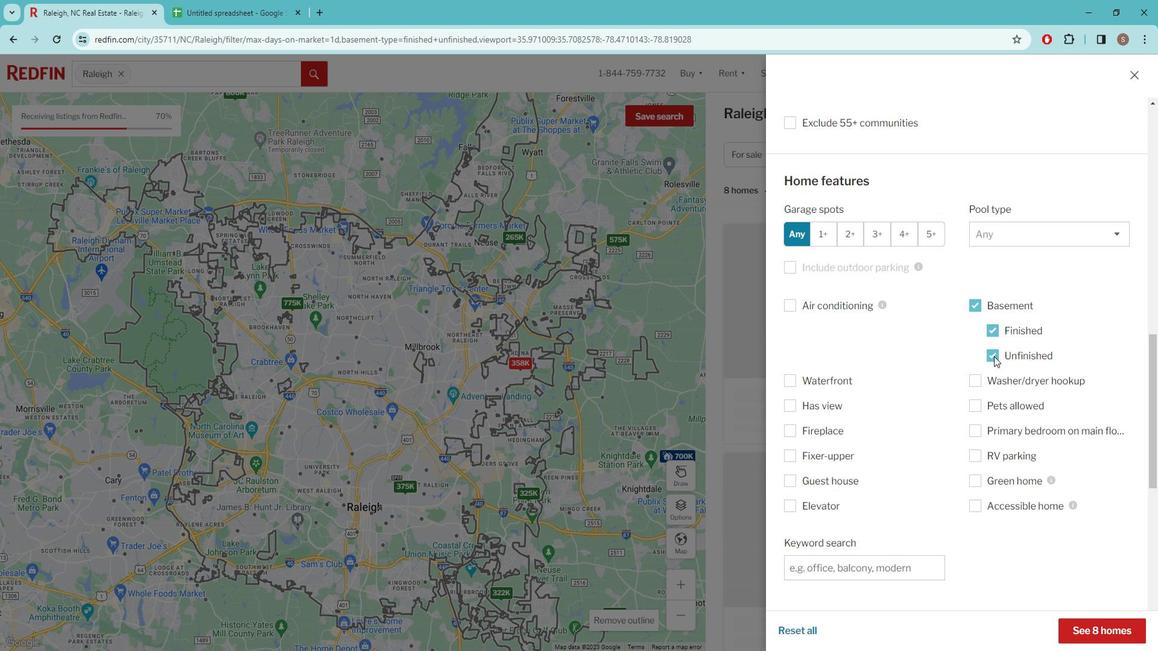
Action: Mouse pressed left at (1000, 354)
Screenshot: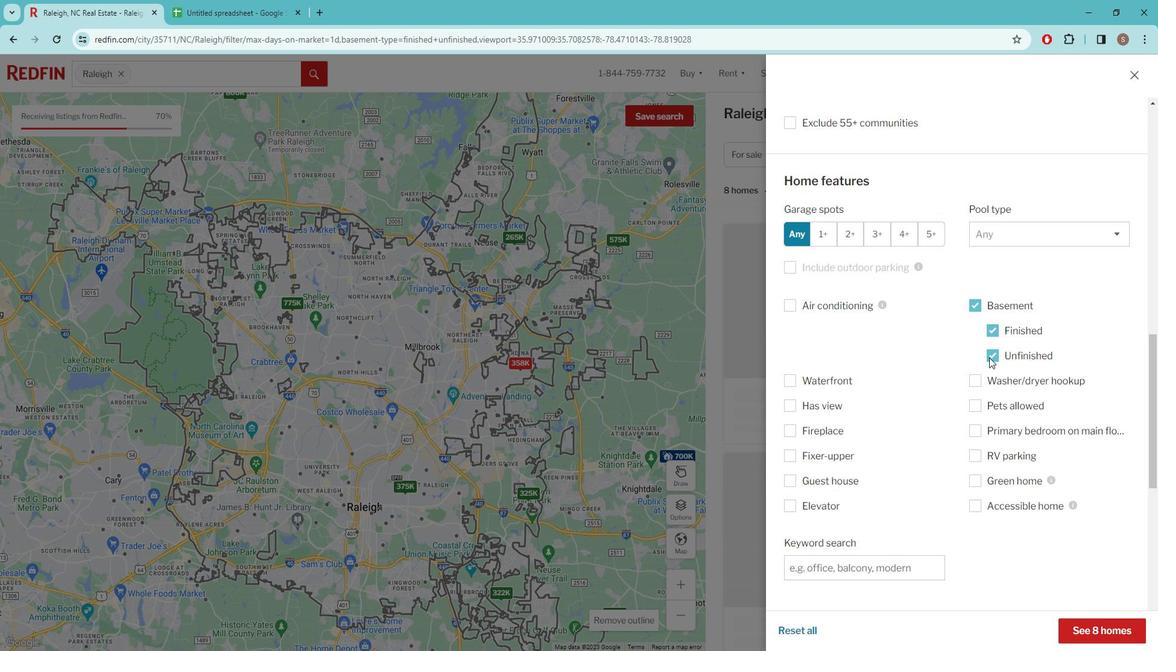 
Action: Mouse moved to (911, 350)
Screenshot: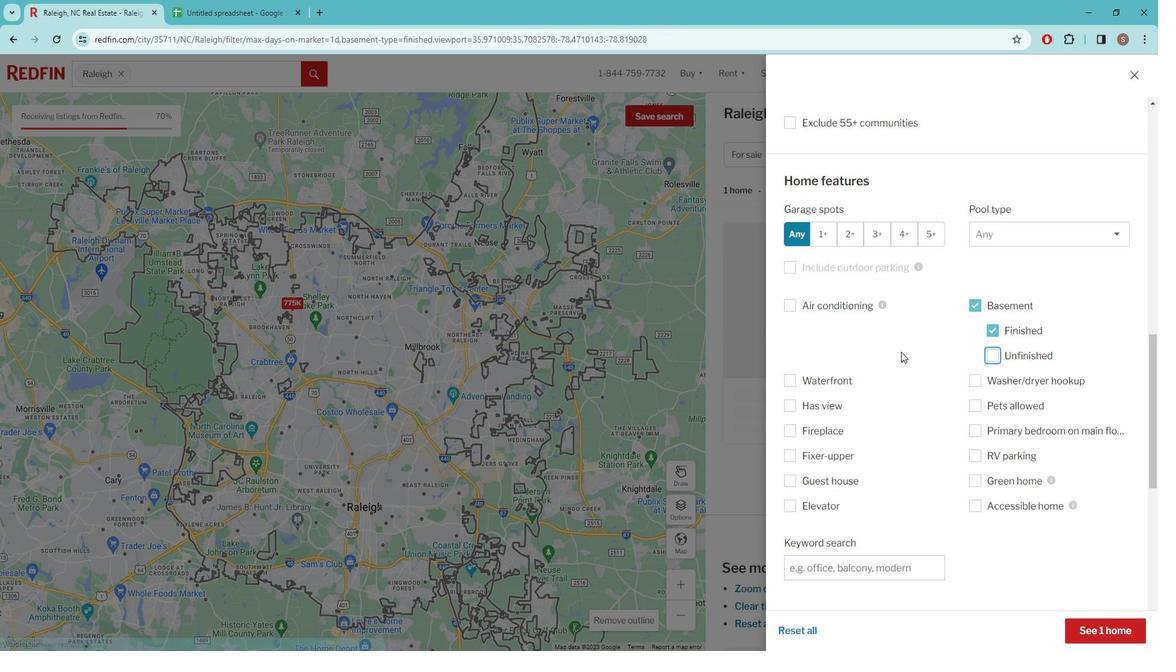 
Action: Mouse scrolled (911, 349) with delta (0, 0)
Screenshot: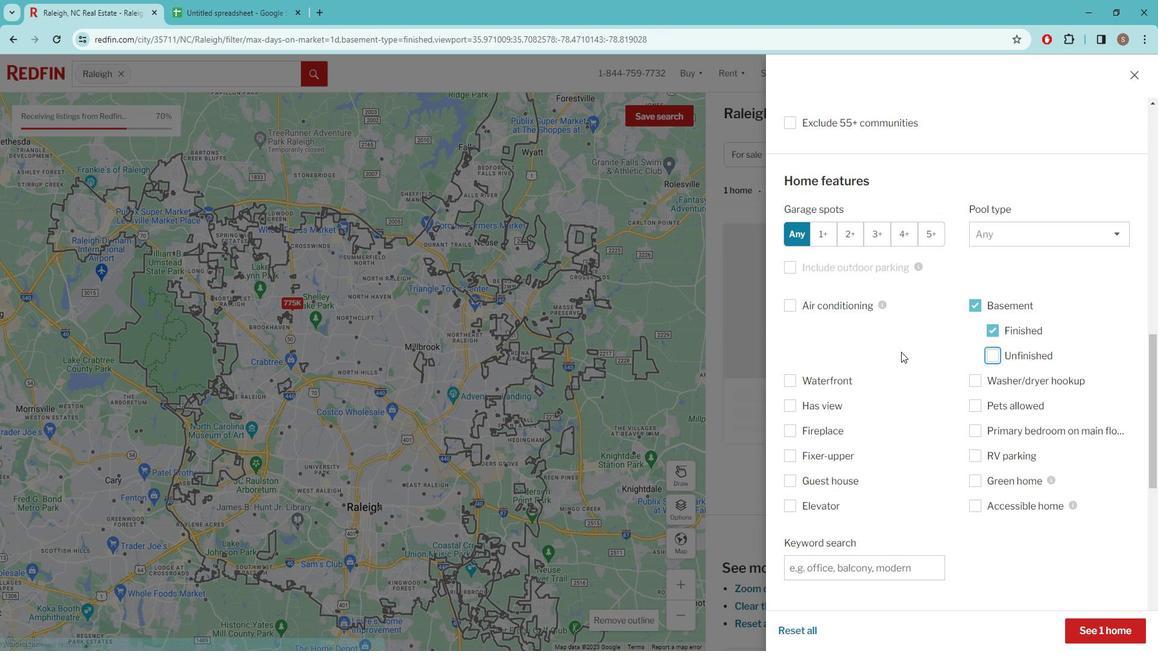 
Action: Mouse moved to (909, 350)
Screenshot: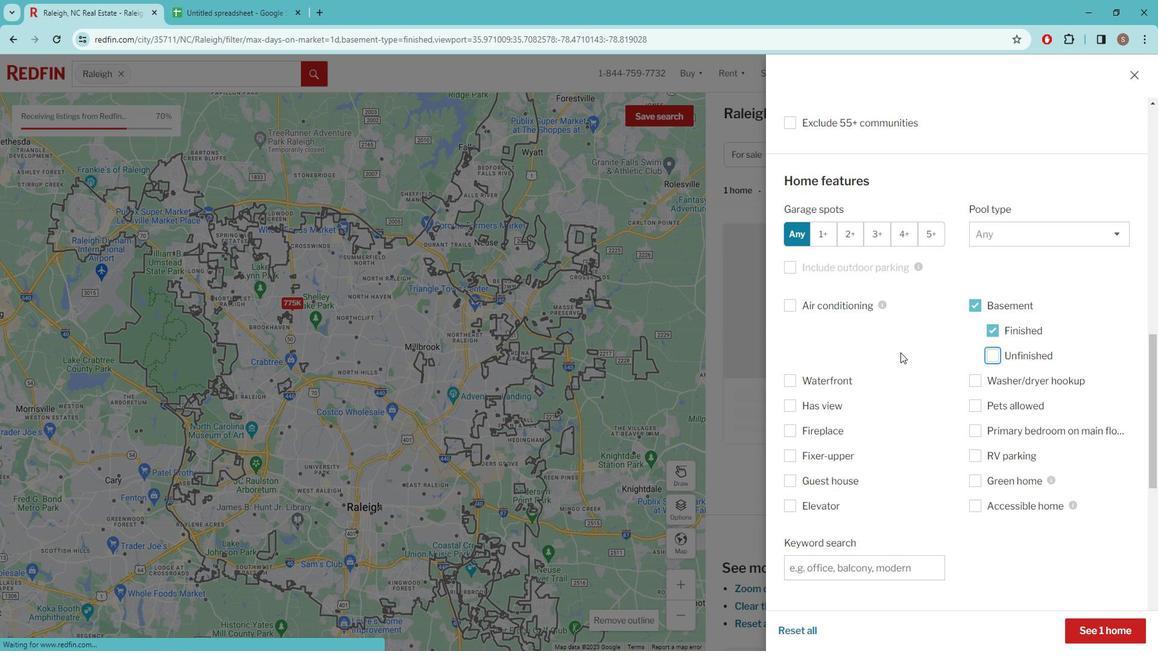 
Action: Mouse scrolled (909, 350) with delta (0, 0)
Screenshot: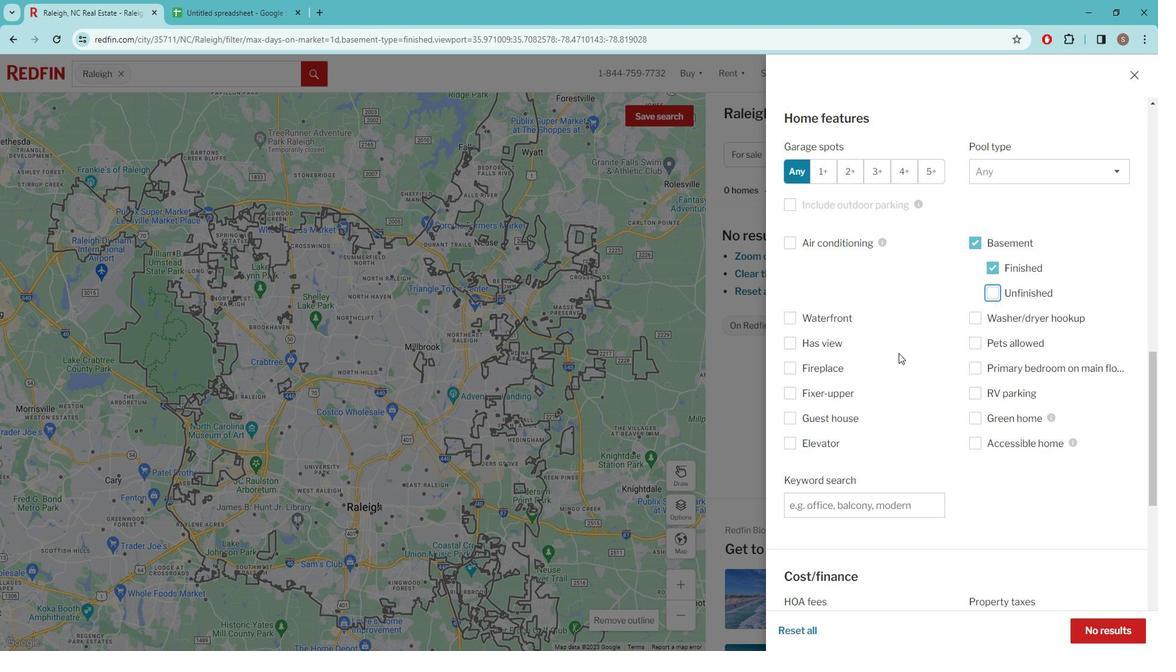 
Action: Mouse moved to (937, 342)
Screenshot: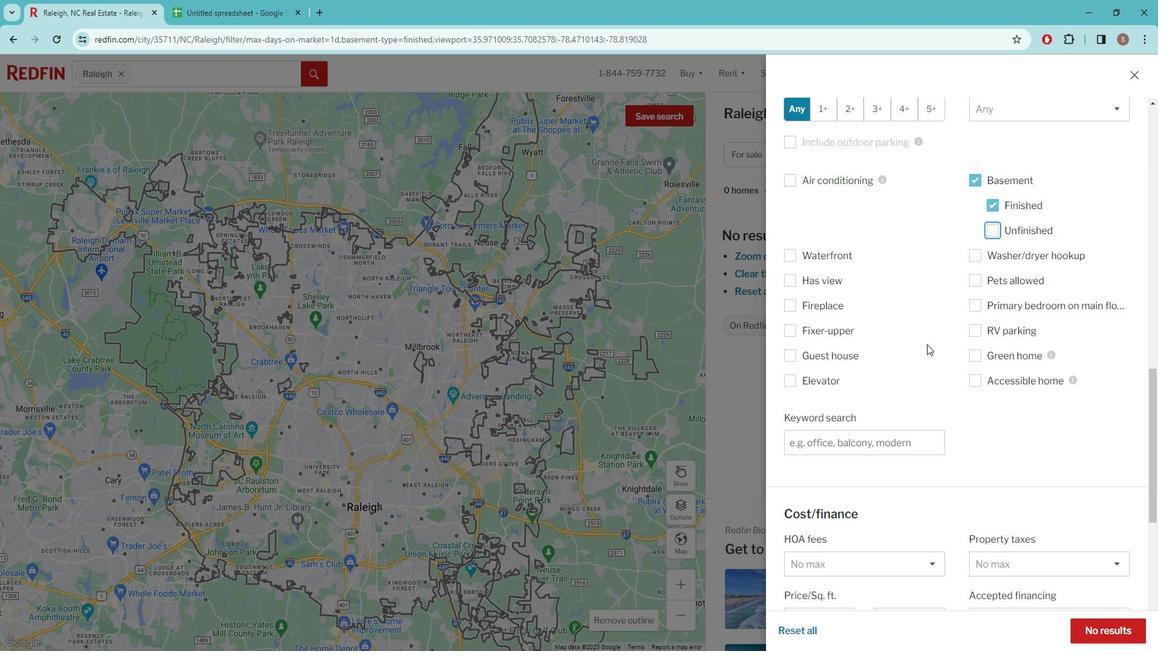 
Action: Mouse pressed left at (937, 342)
Screenshot: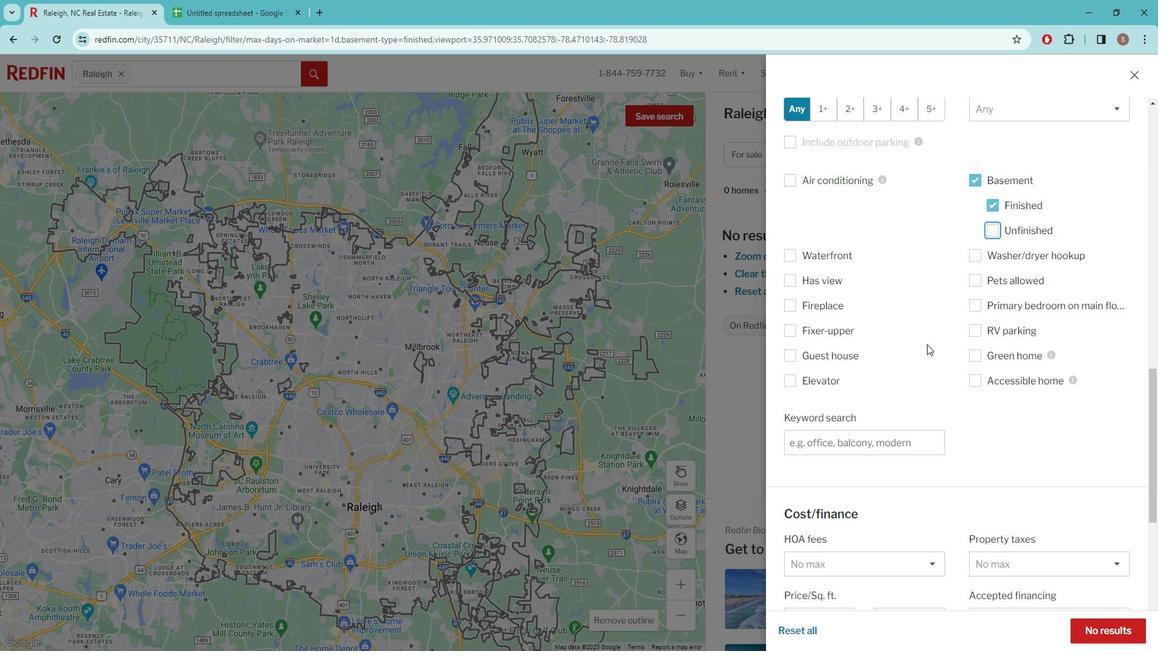 
Action: Mouse moved to (937, 342)
Screenshot: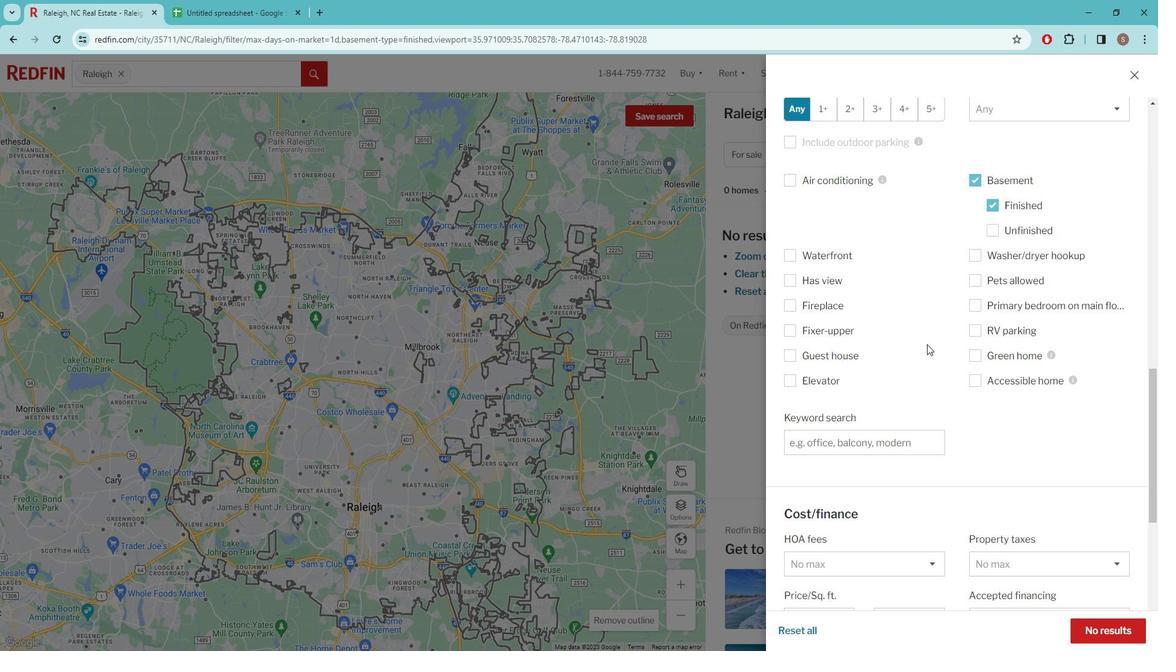 
Action: Mouse scrolled (937, 341) with delta (0, 0)
Screenshot: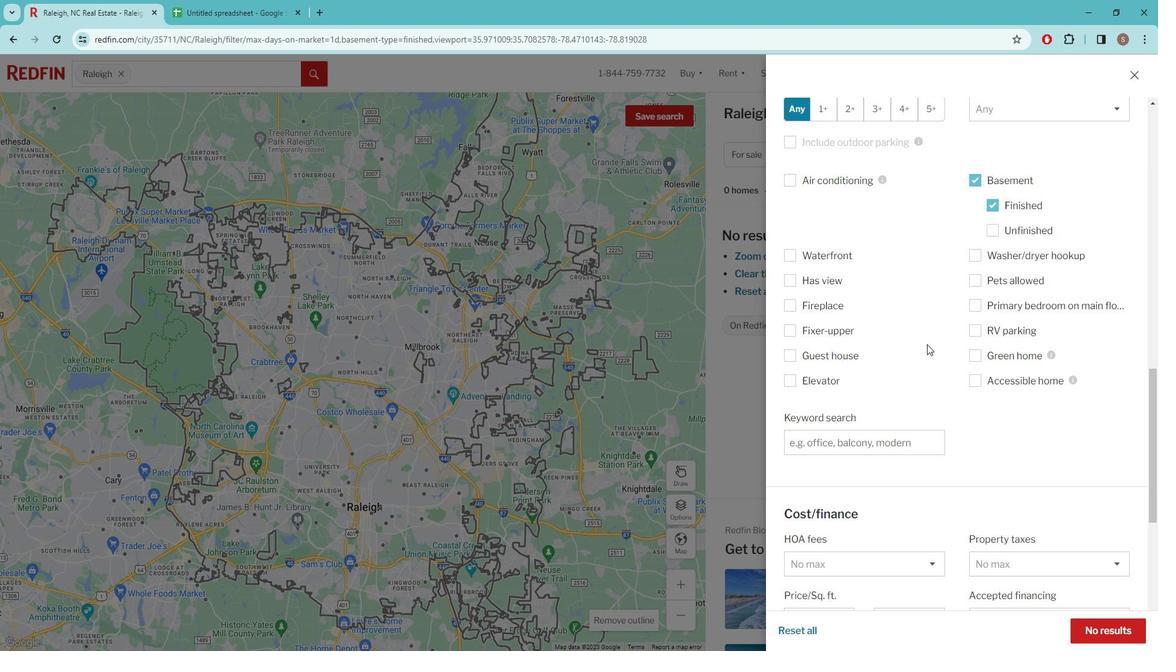 
Action: Mouse scrolled (937, 341) with delta (0, 0)
Screenshot: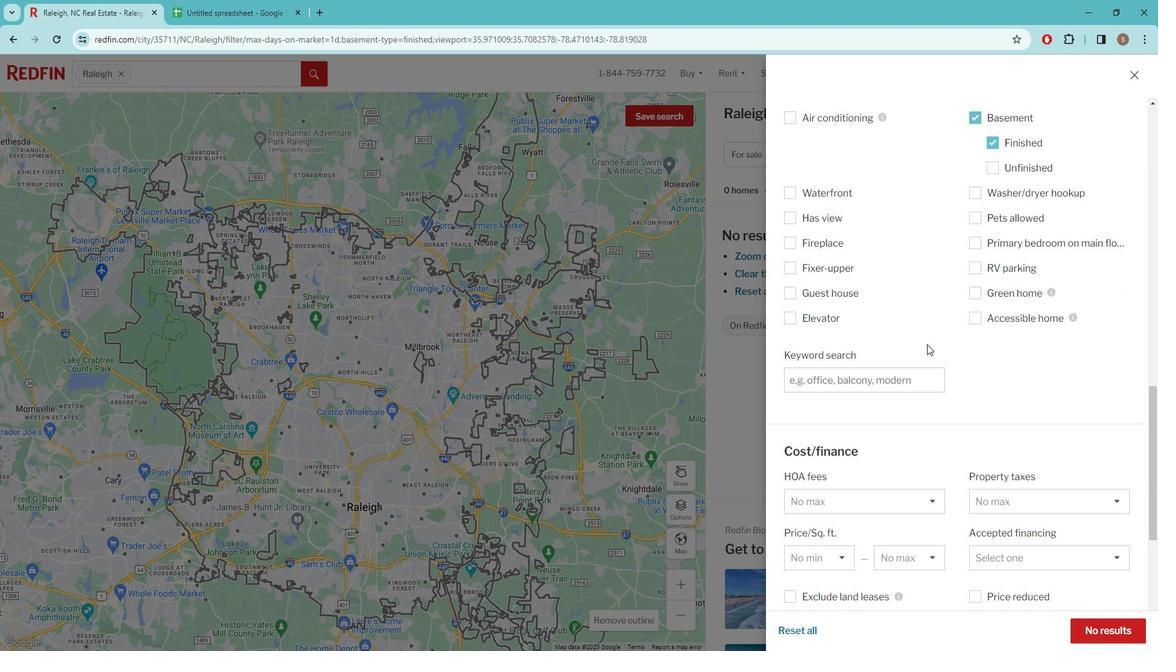 
Action: Mouse scrolled (937, 341) with delta (0, 0)
Screenshot: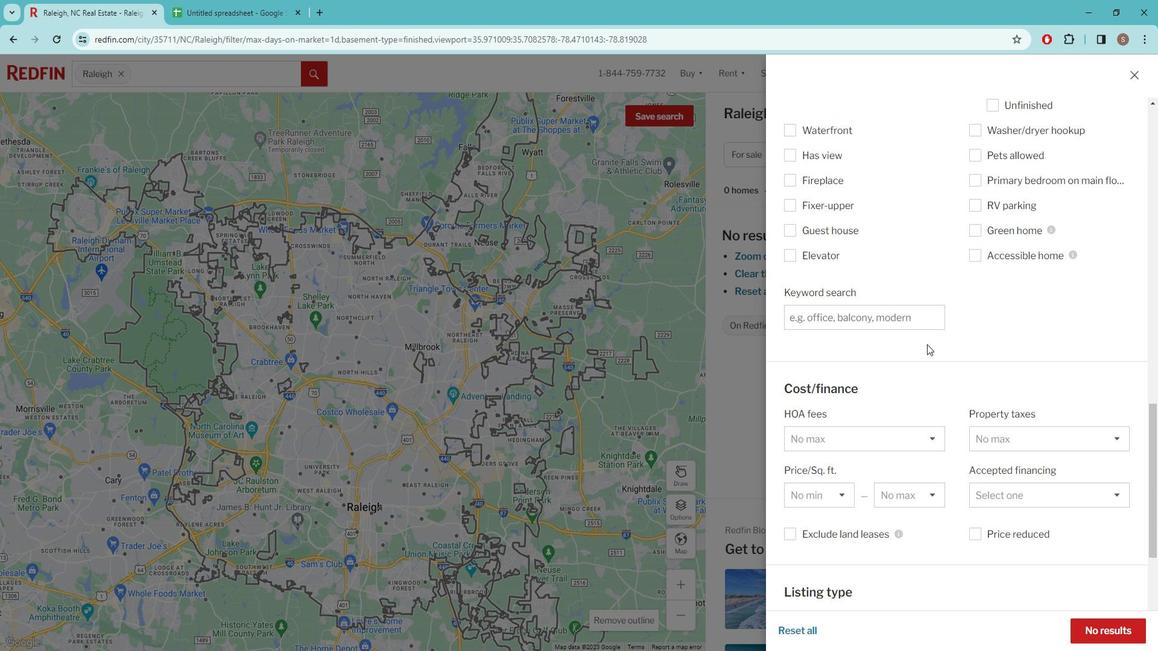 
Action: Mouse scrolled (937, 341) with delta (0, 0)
Screenshot: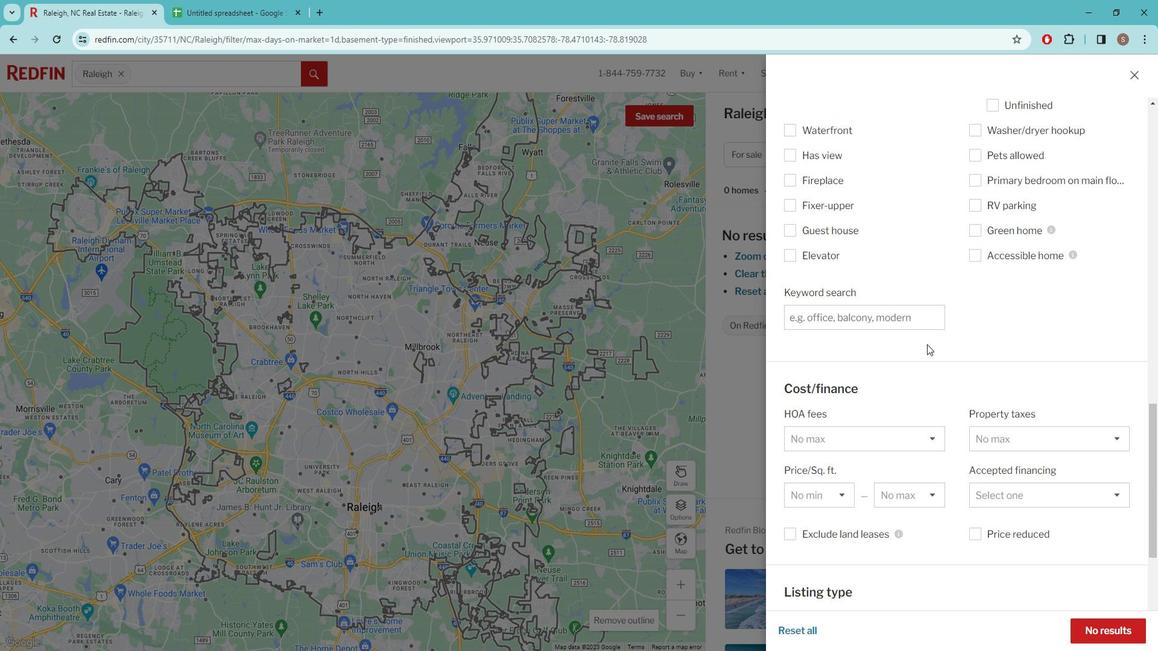 
Action: Mouse scrolled (937, 341) with delta (0, 0)
Screenshot: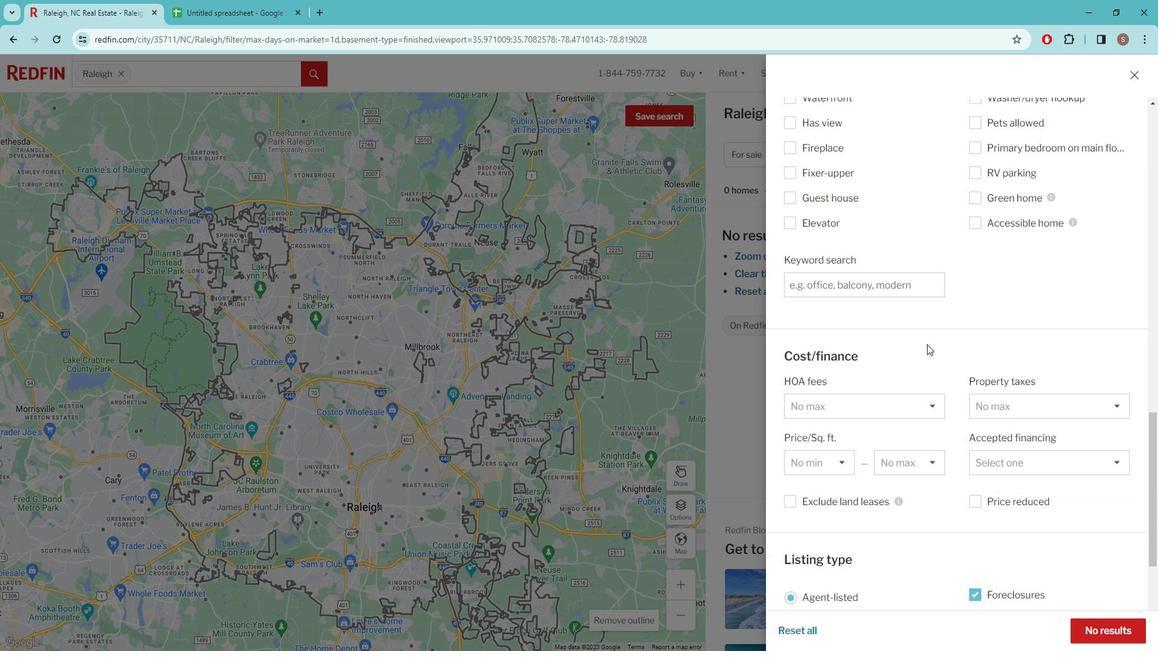 
Action: Mouse scrolled (937, 341) with delta (0, 0)
Screenshot: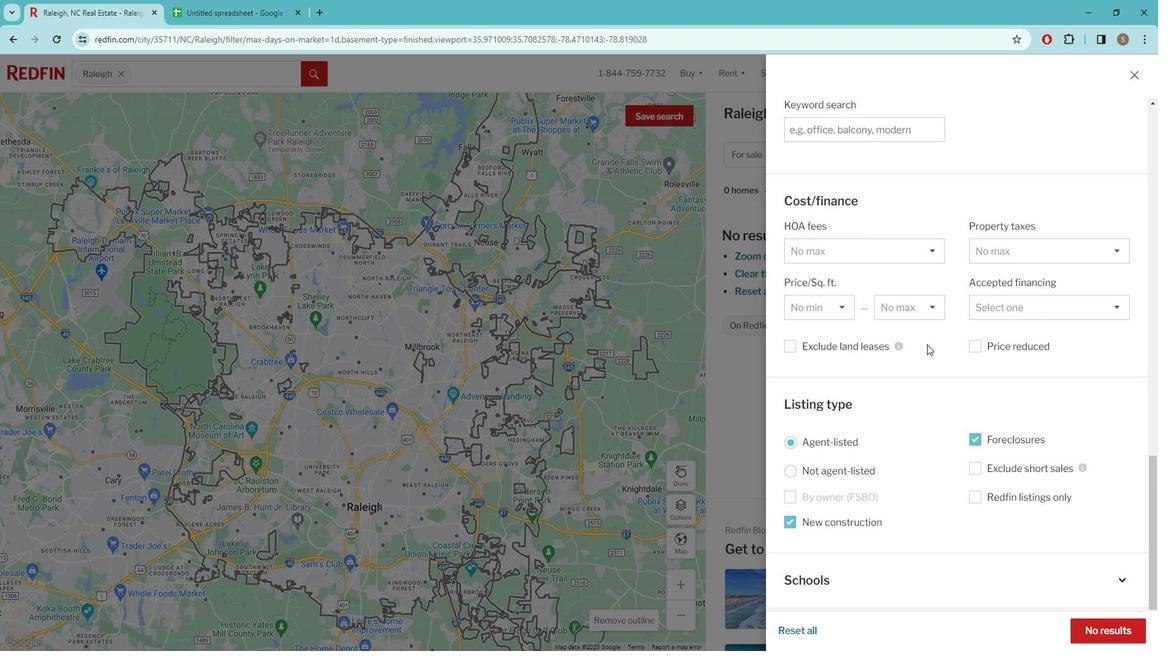 
Action: Mouse scrolled (937, 341) with delta (0, 0)
Screenshot: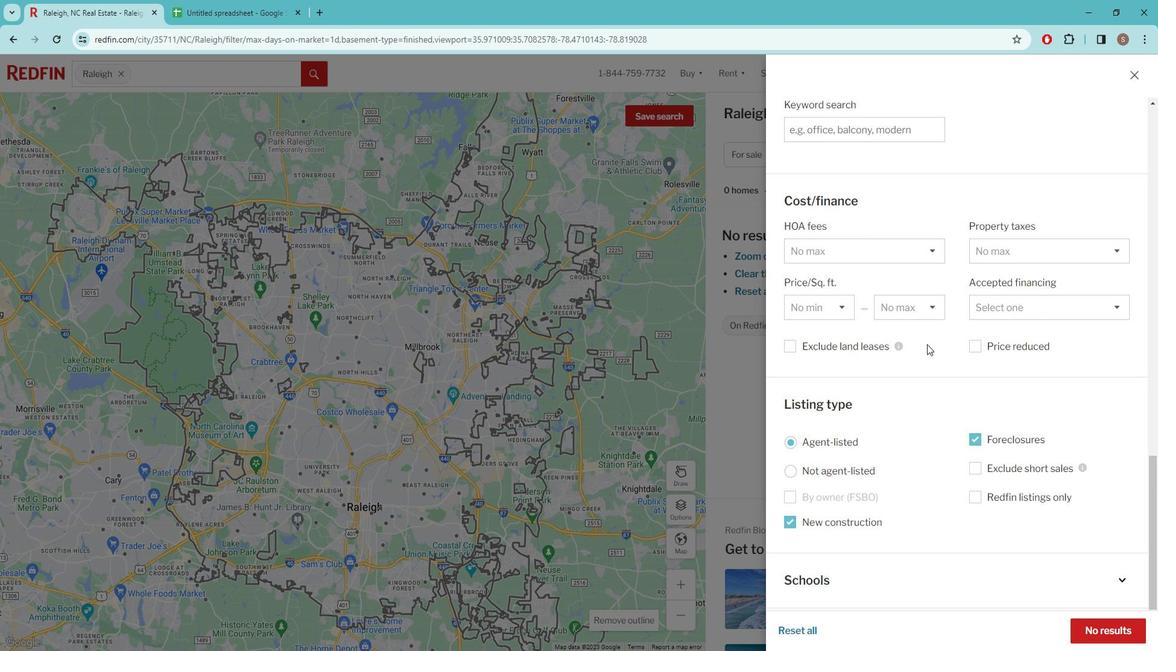 
Action: Mouse scrolled (937, 341) with delta (0, 0)
Screenshot: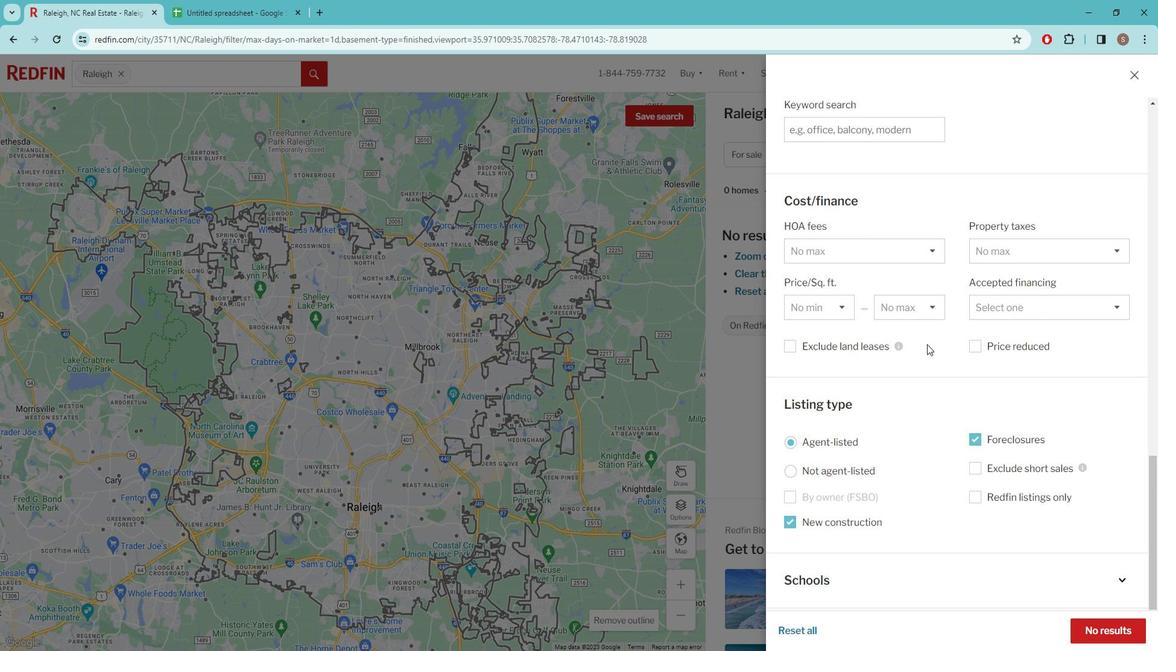 
Action: Mouse scrolled (937, 341) with delta (0, 0)
Screenshot: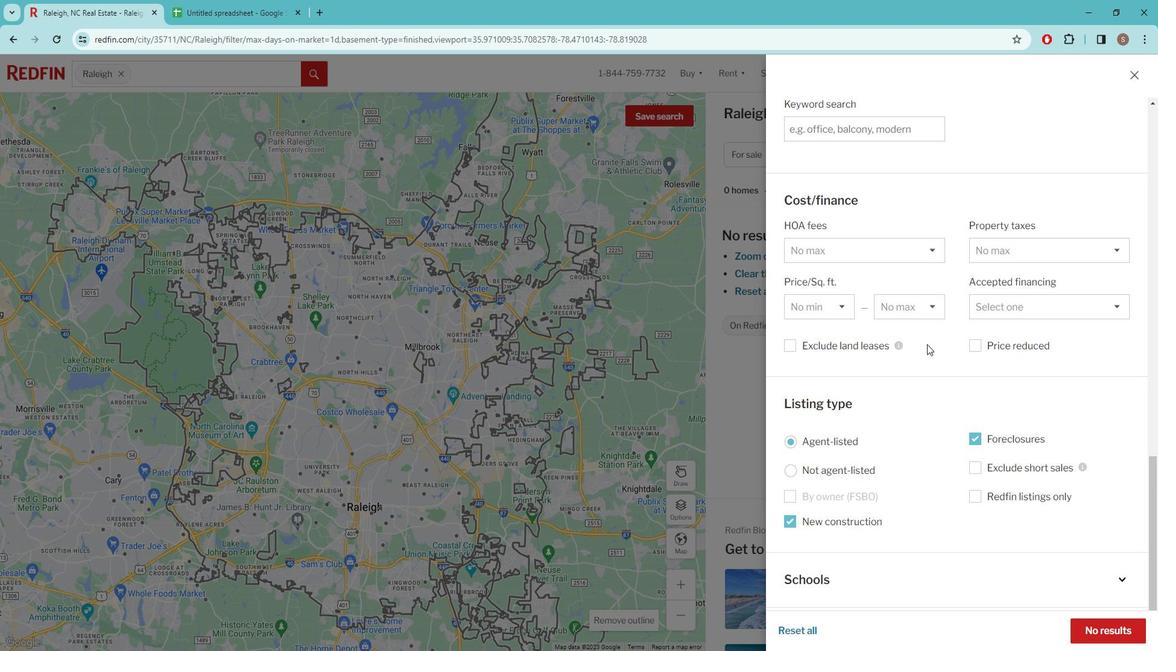 
Action: Mouse scrolled (937, 341) with delta (0, 0)
Screenshot: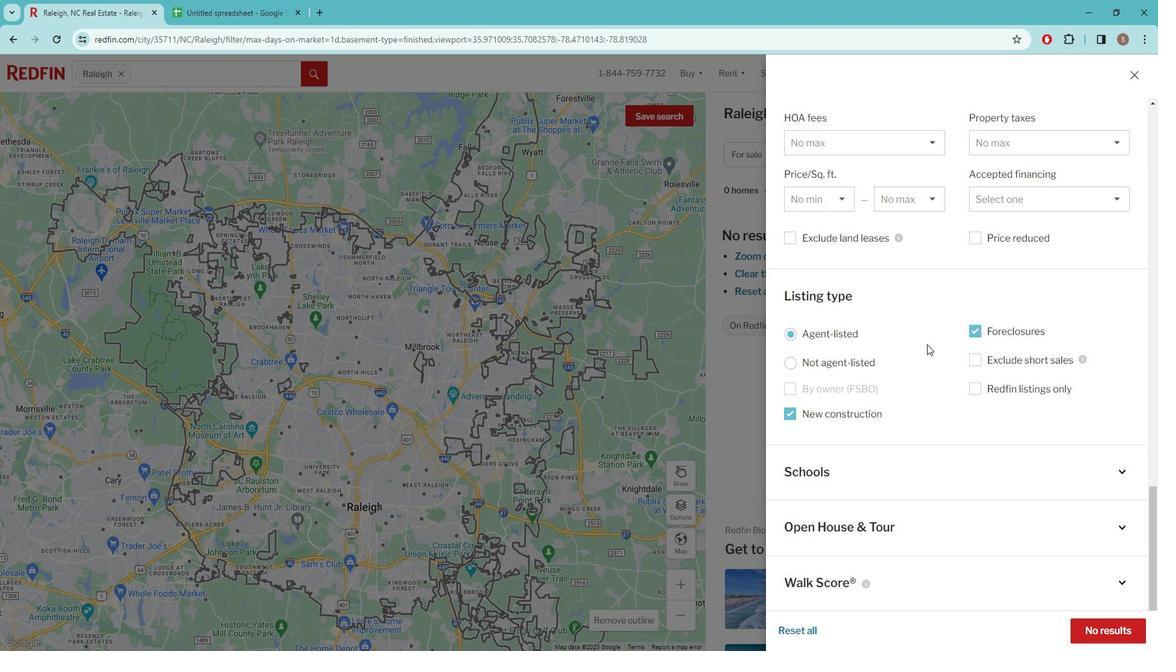 
Action: Mouse moved to (938, 347)
Screenshot: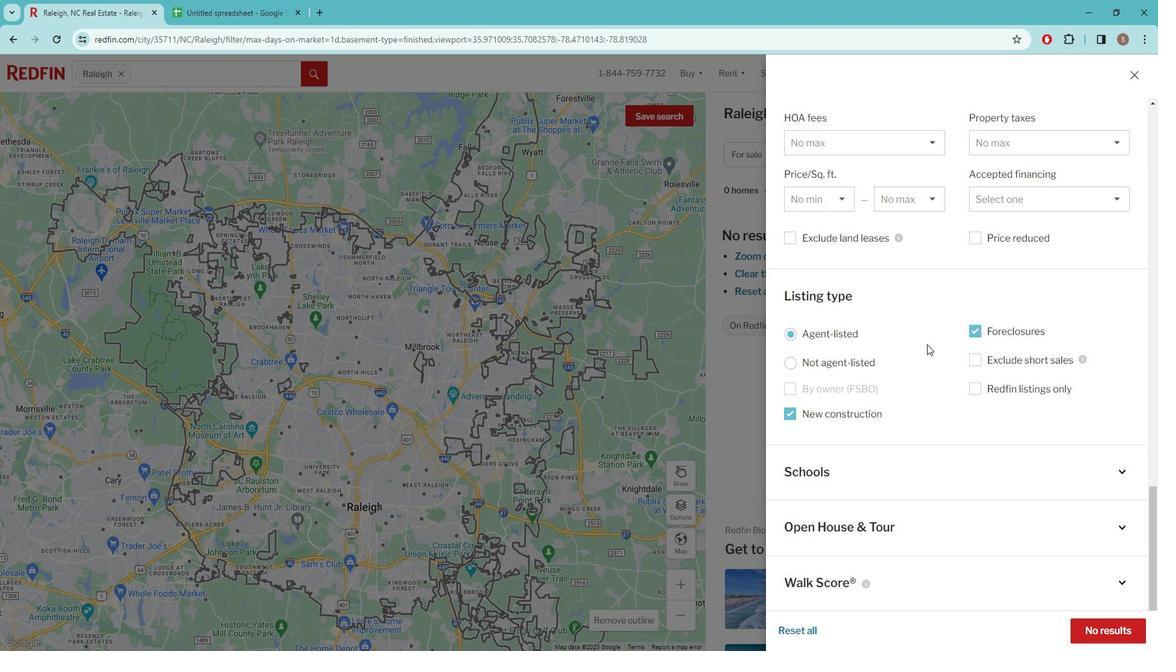 
Action: Mouse scrolled (938, 346) with delta (0, 0)
Screenshot: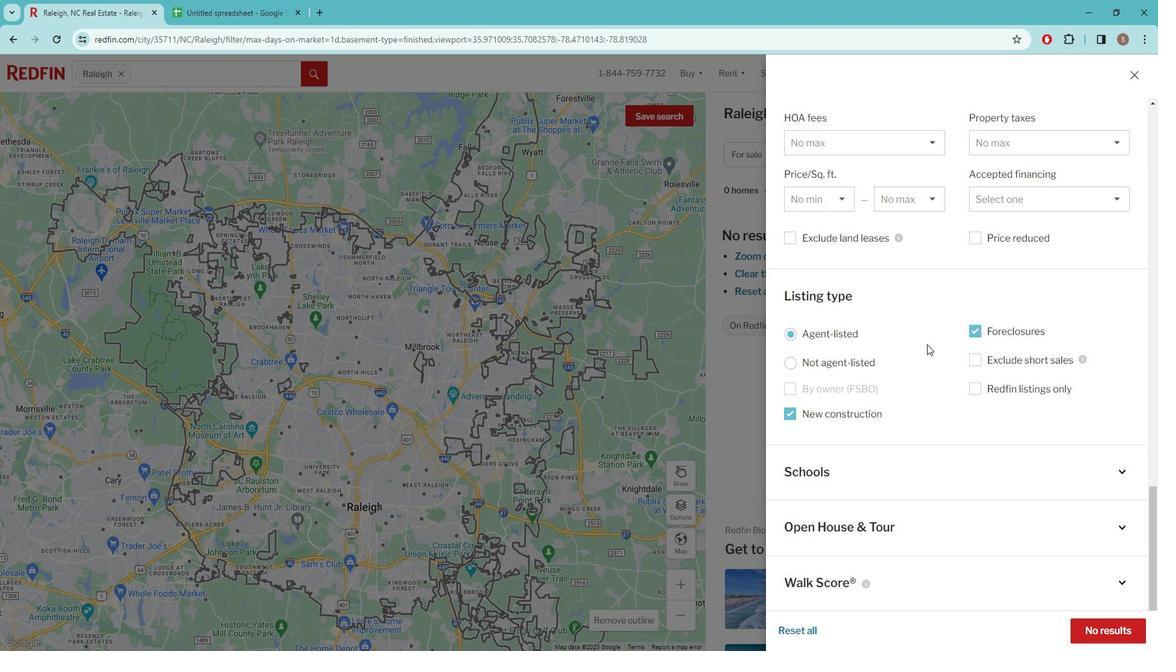
Action: Mouse moved to (1112, 614)
Screenshot: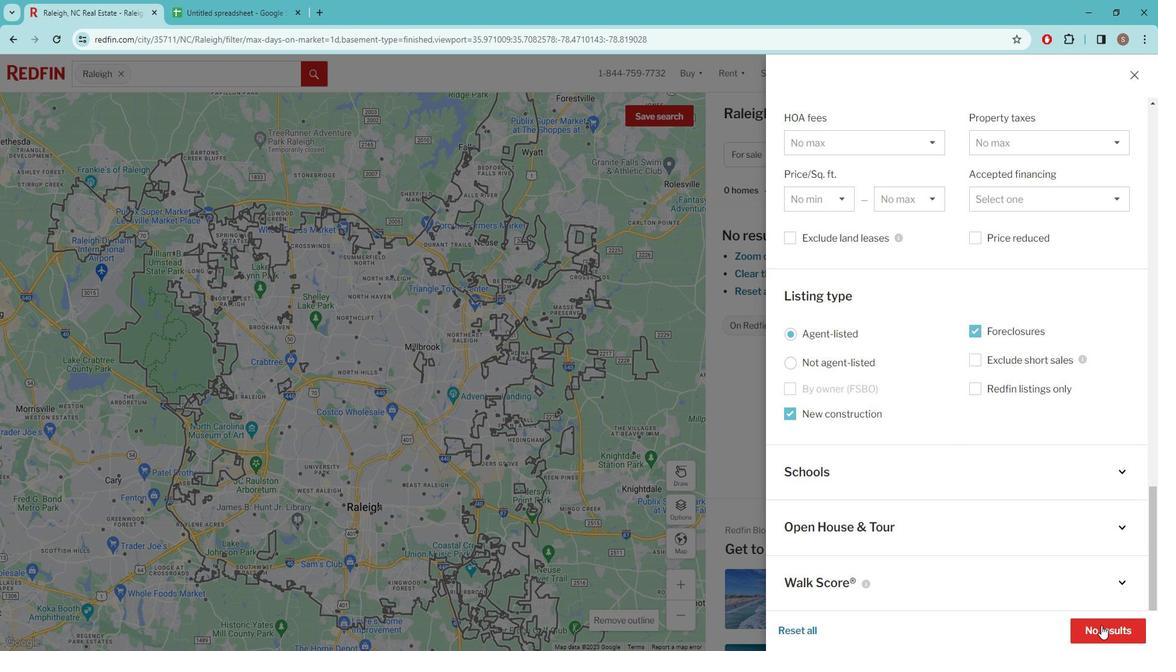 
Action: Mouse pressed left at (1112, 614)
Screenshot: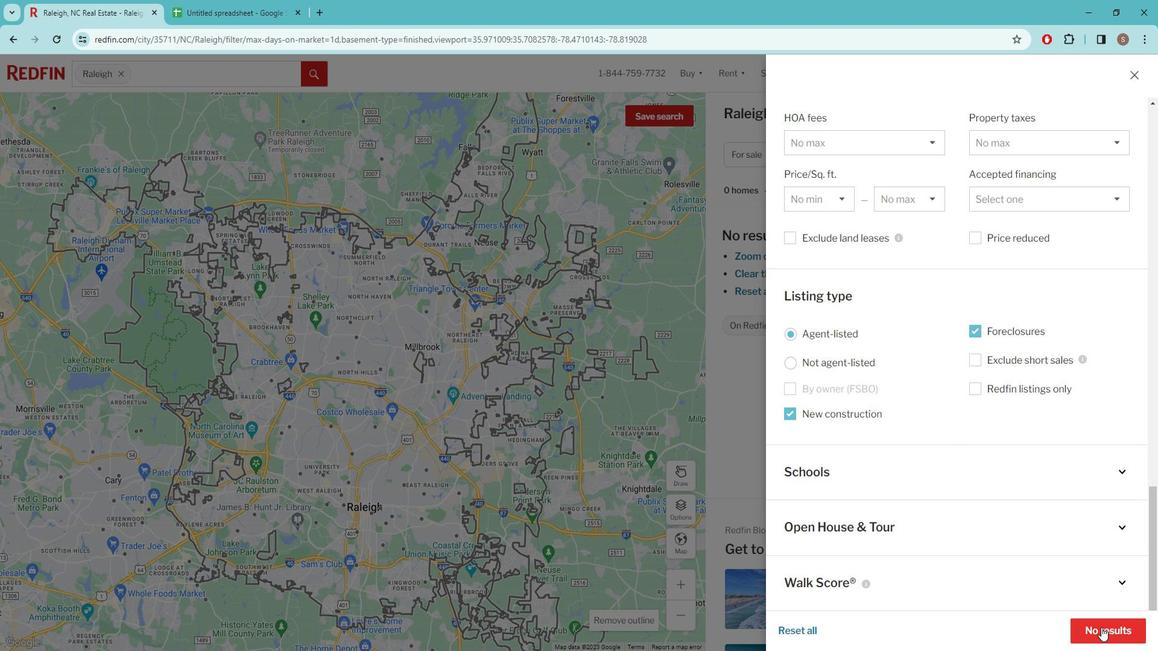 
Action: Mouse pressed left at (1112, 614)
Screenshot: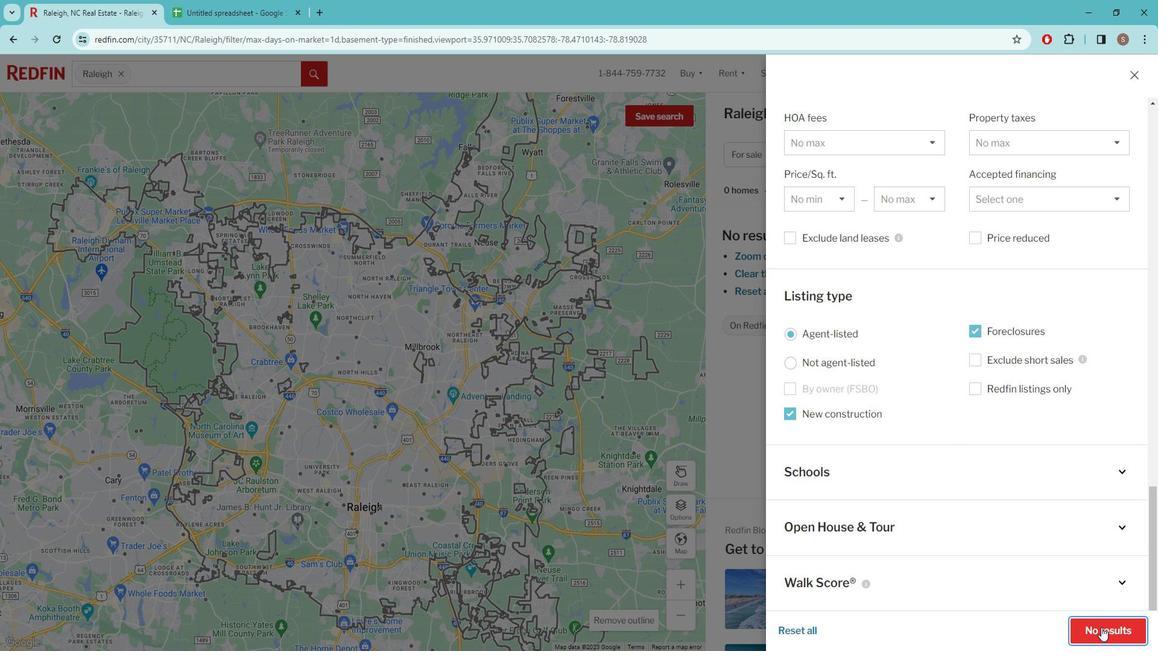 
Action: Mouse moved to (956, 433)
Screenshot: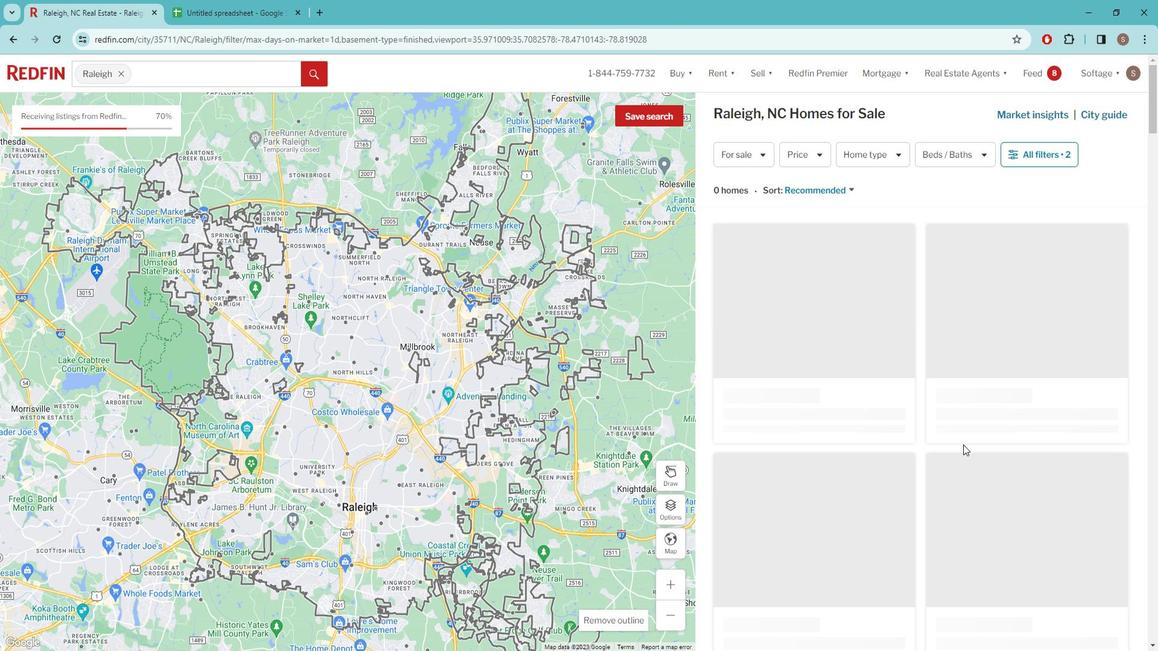 
